 Task: Change IN PROGRESS as Status of Issue Issue0000000398 in Backlog  in Scrum Project Project0000000080 in Jira. Change IN PROGRESS as Status of Issue Issue0000000400 in Backlog  in Scrum Project Project0000000080 in Jira. Assign Person0000000157 as Assignee of Issue Issue0000000391 in Backlog  in Scrum Project Project0000000079 in Jira. Assign Person0000000157 as Assignee of Issue Issue0000000392 in Backlog  in Scrum Project Project0000000079 in Jira. Assign Person0000000157 as Assignee of Issue Issue0000000393 in Backlog  in Scrum Project Project0000000079 in Jira
Action: Mouse moved to (122, 309)
Screenshot: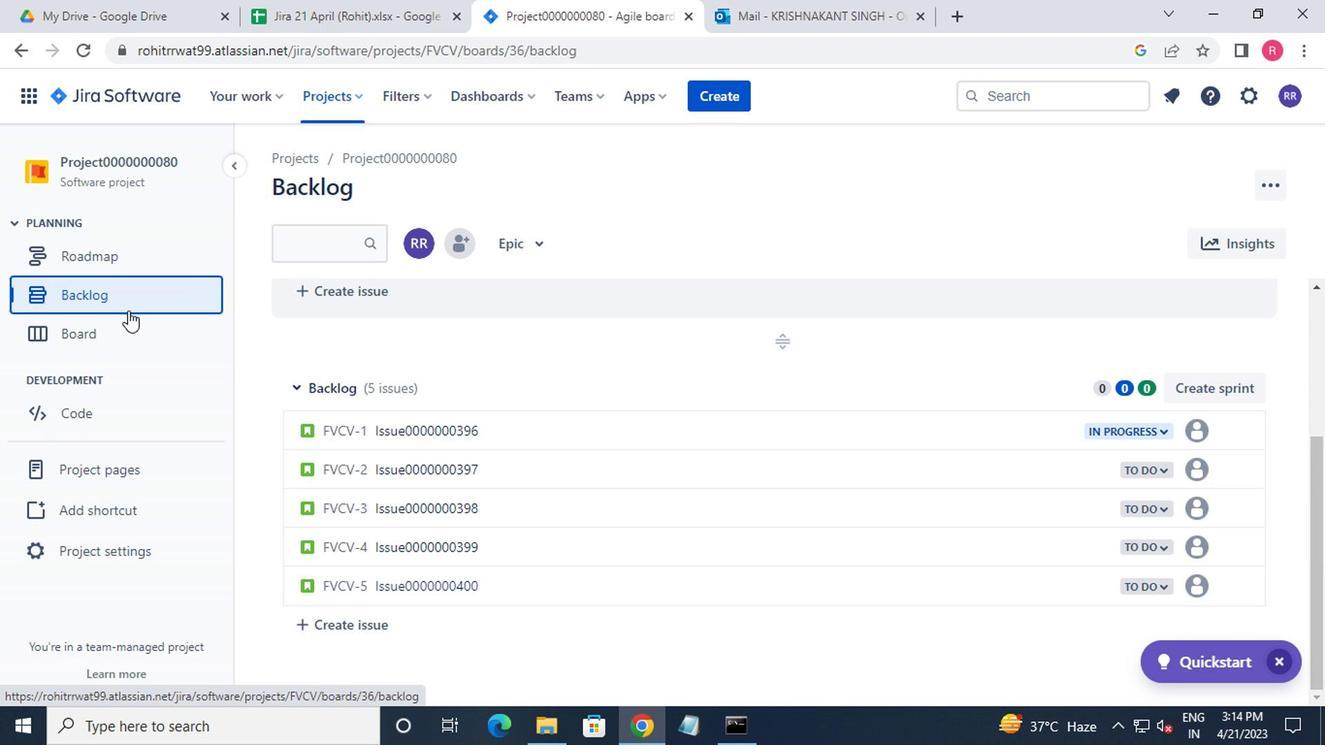 
Action: Mouse pressed left at (122, 309)
Screenshot: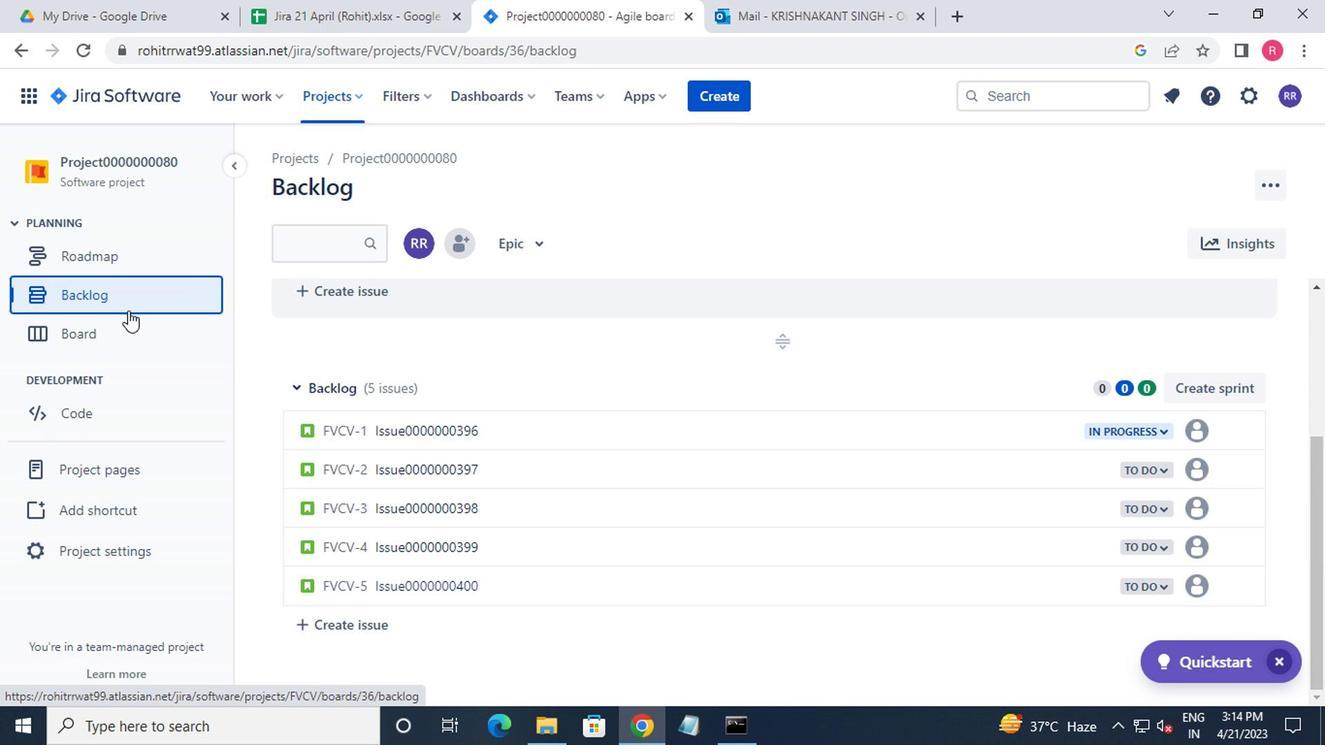 
Action: Mouse moved to (1139, 508)
Screenshot: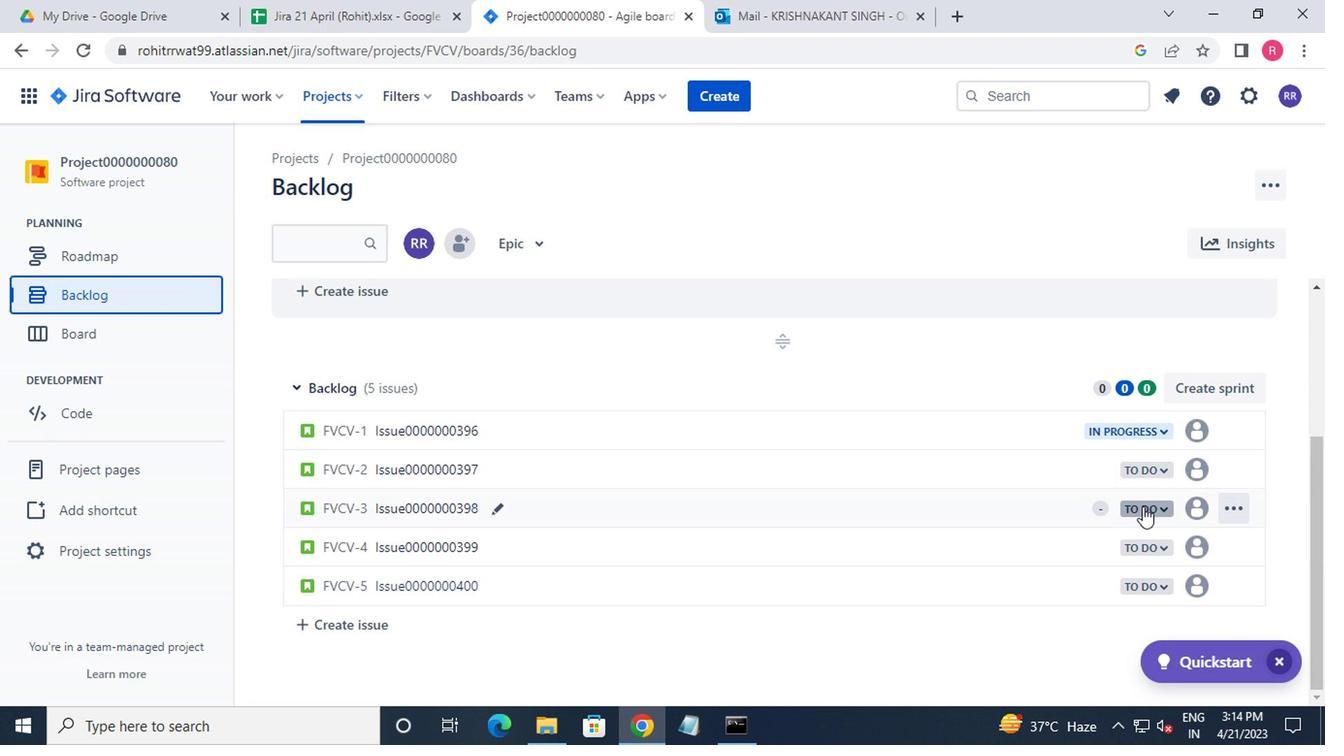 
Action: Mouse pressed left at (1139, 508)
Screenshot: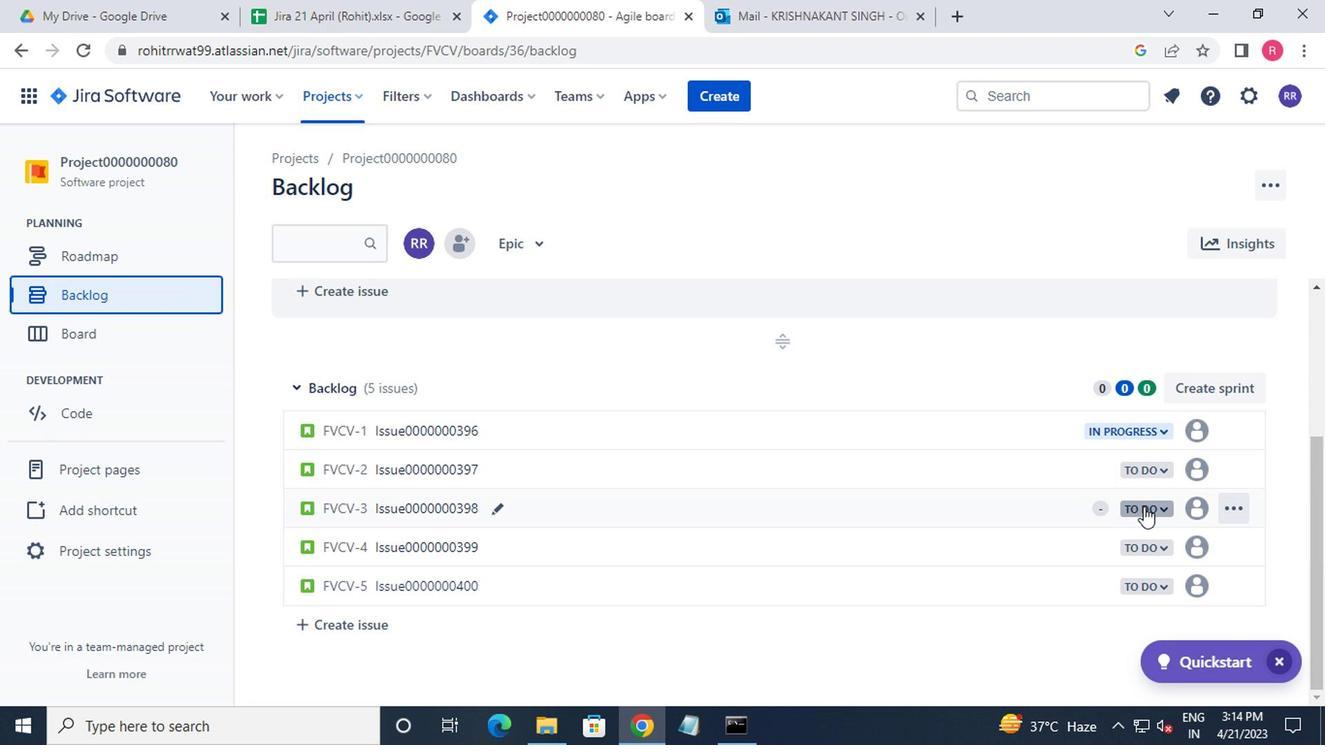 
Action: Mouse moved to (1072, 551)
Screenshot: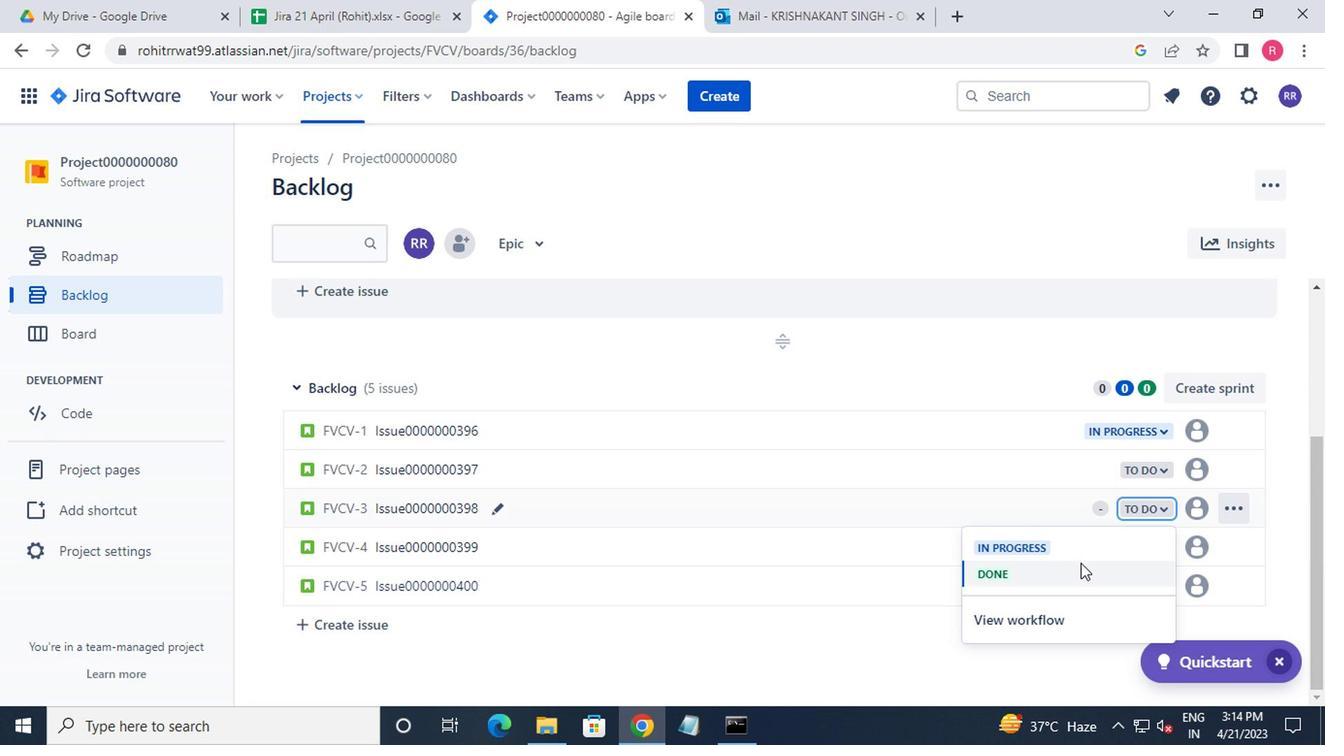 
Action: Mouse pressed left at (1072, 551)
Screenshot: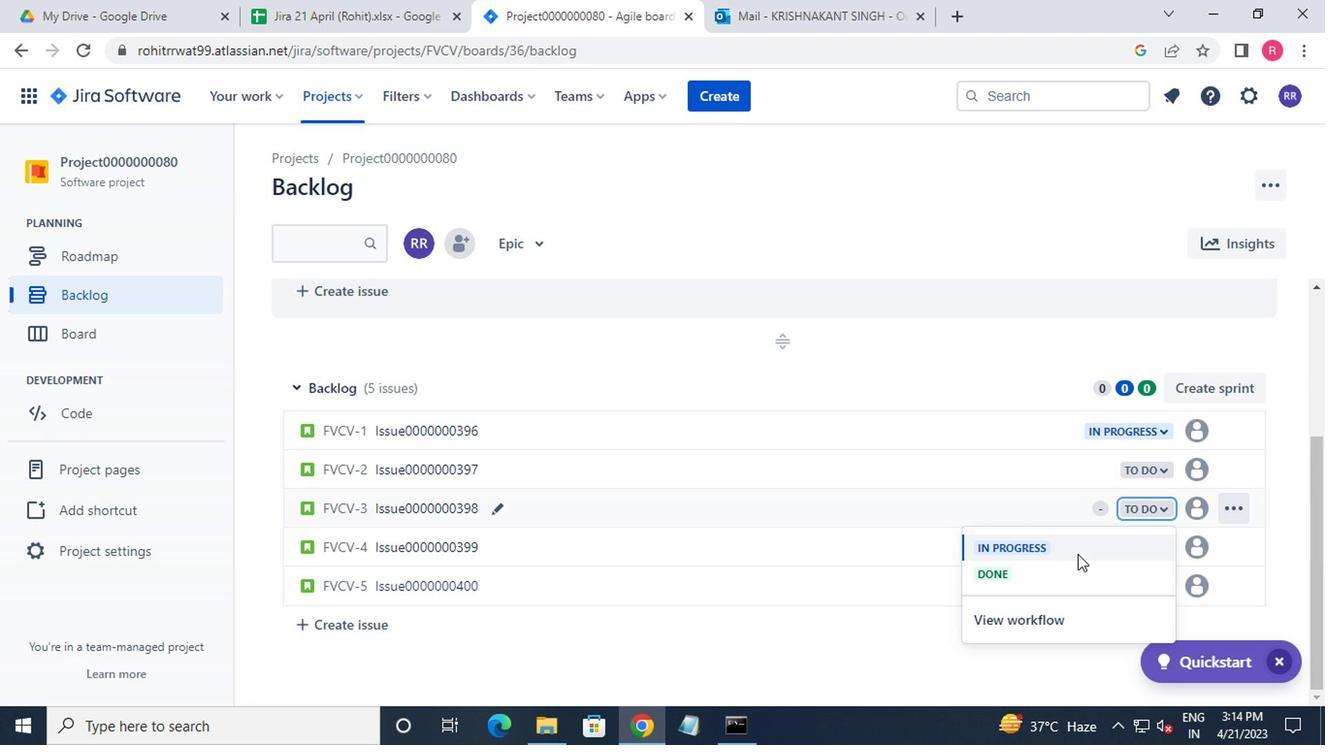 
Action: Mouse moved to (1144, 587)
Screenshot: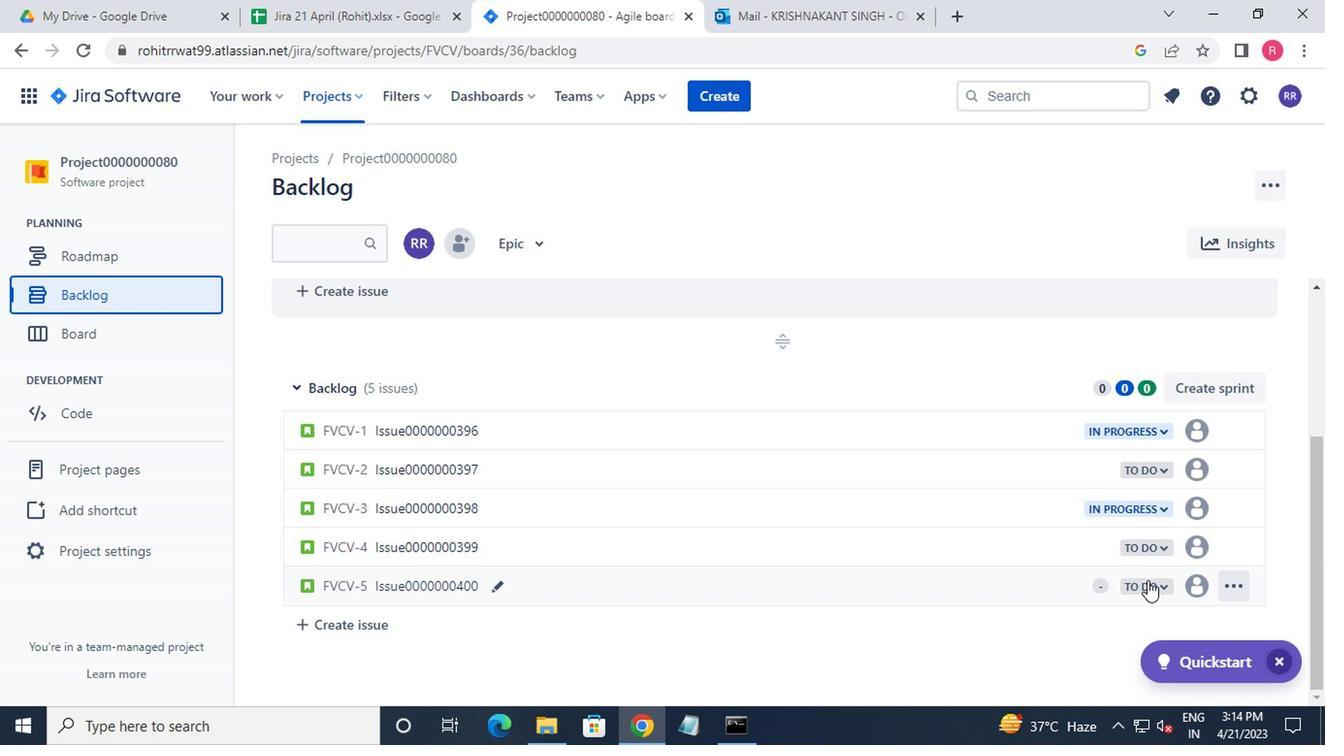 
Action: Mouse pressed left at (1144, 587)
Screenshot: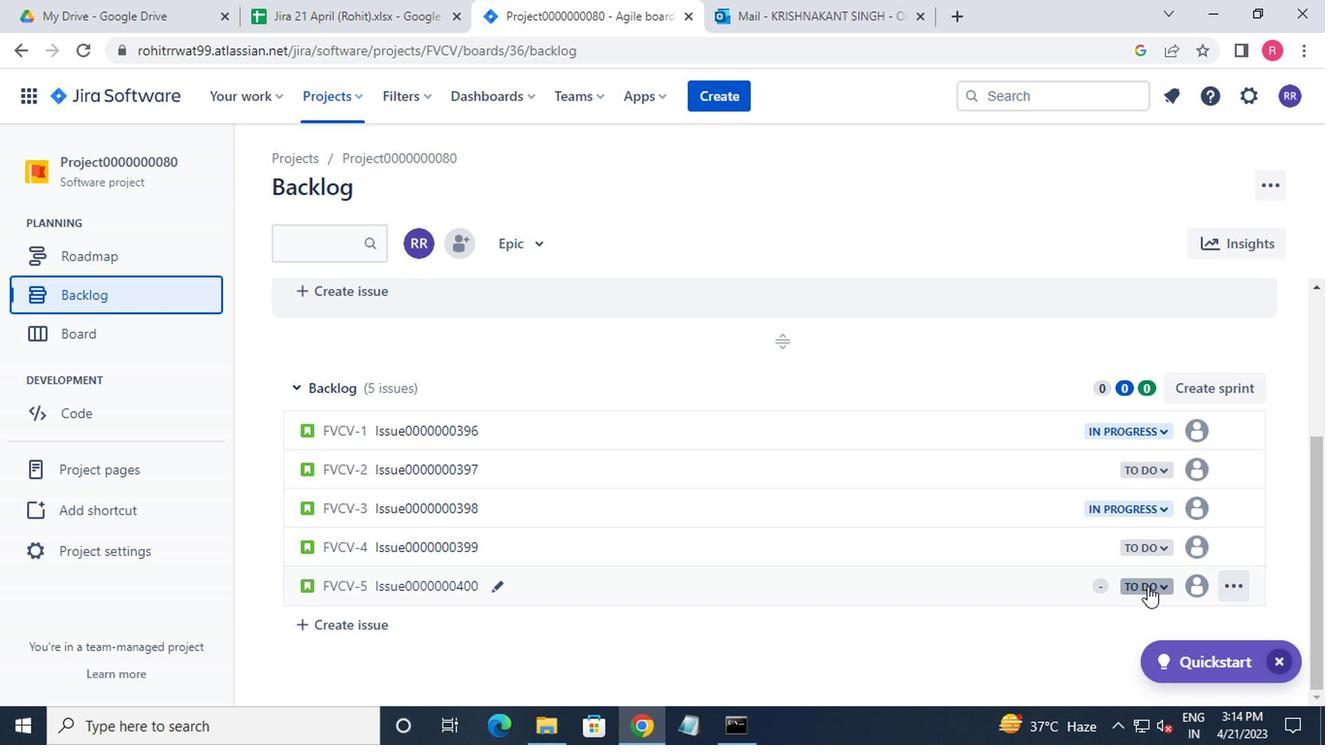 
Action: Mouse moved to (1031, 480)
Screenshot: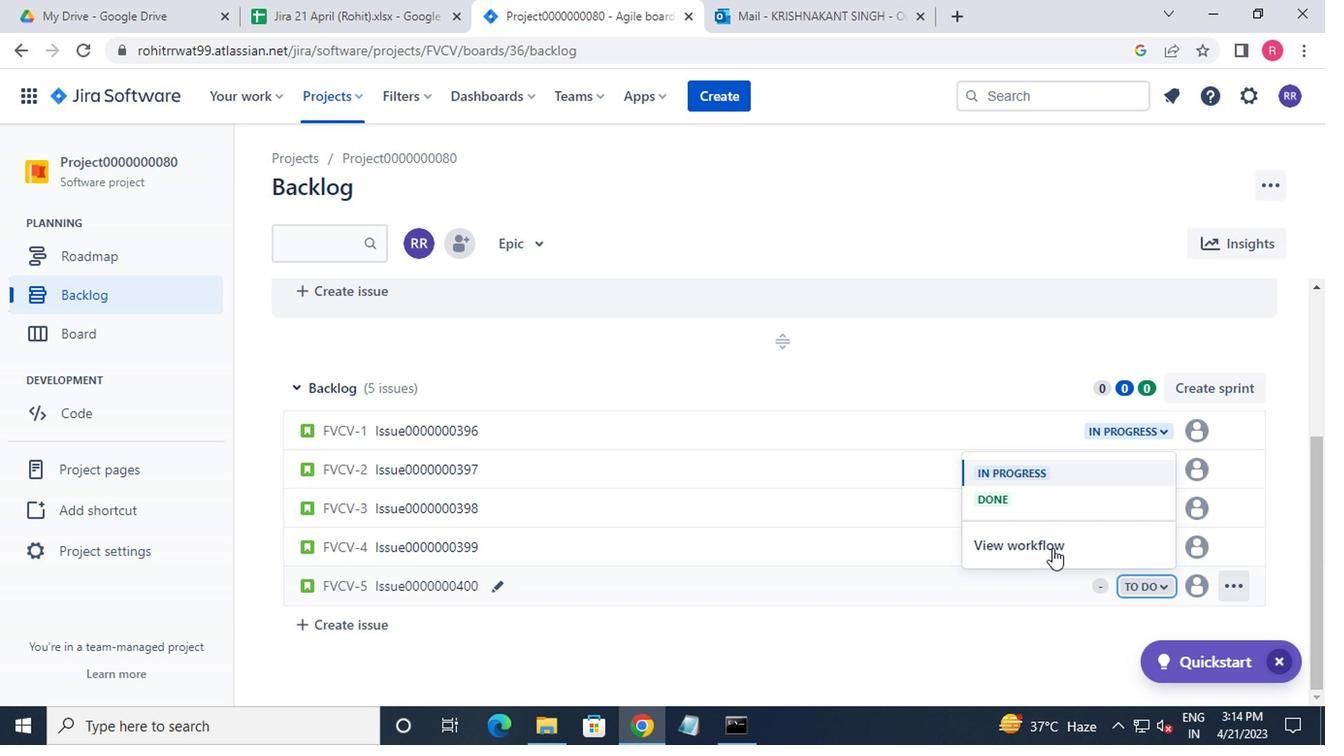 
Action: Mouse pressed left at (1031, 480)
Screenshot: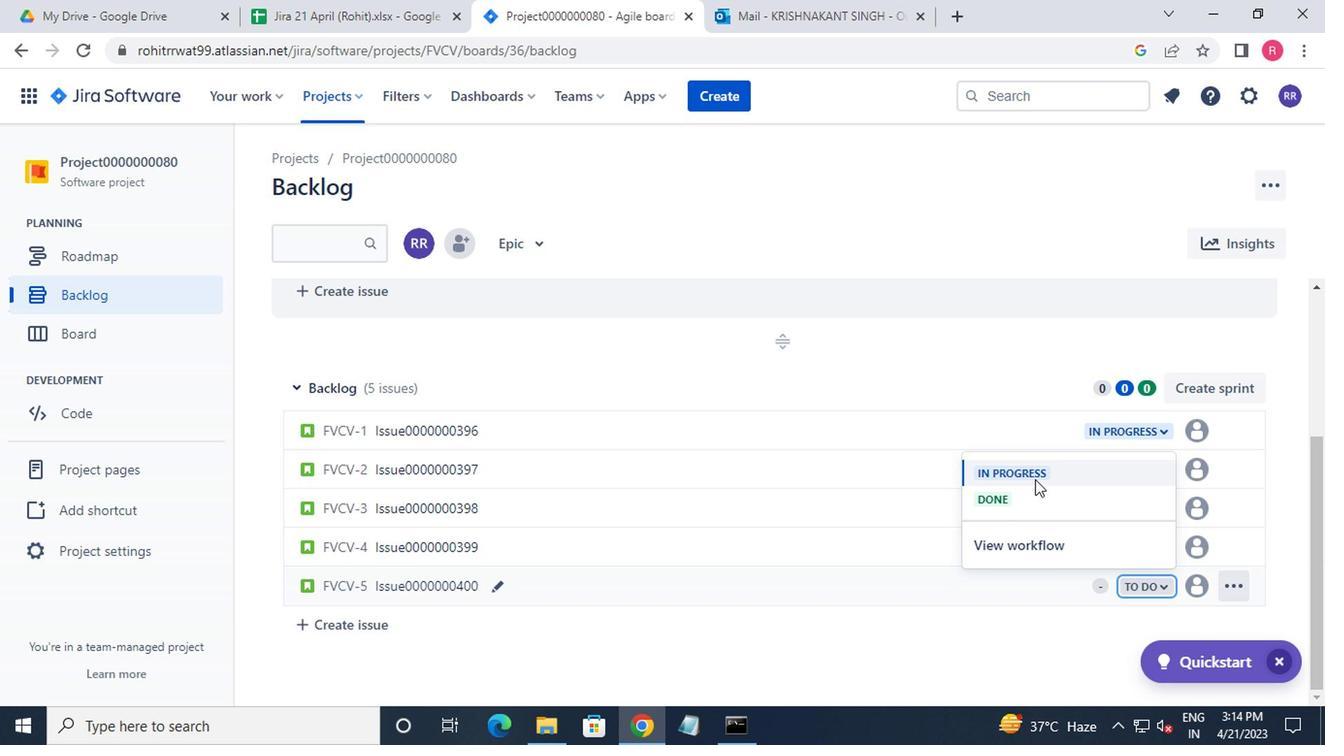 
Action: Mouse moved to (347, 90)
Screenshot: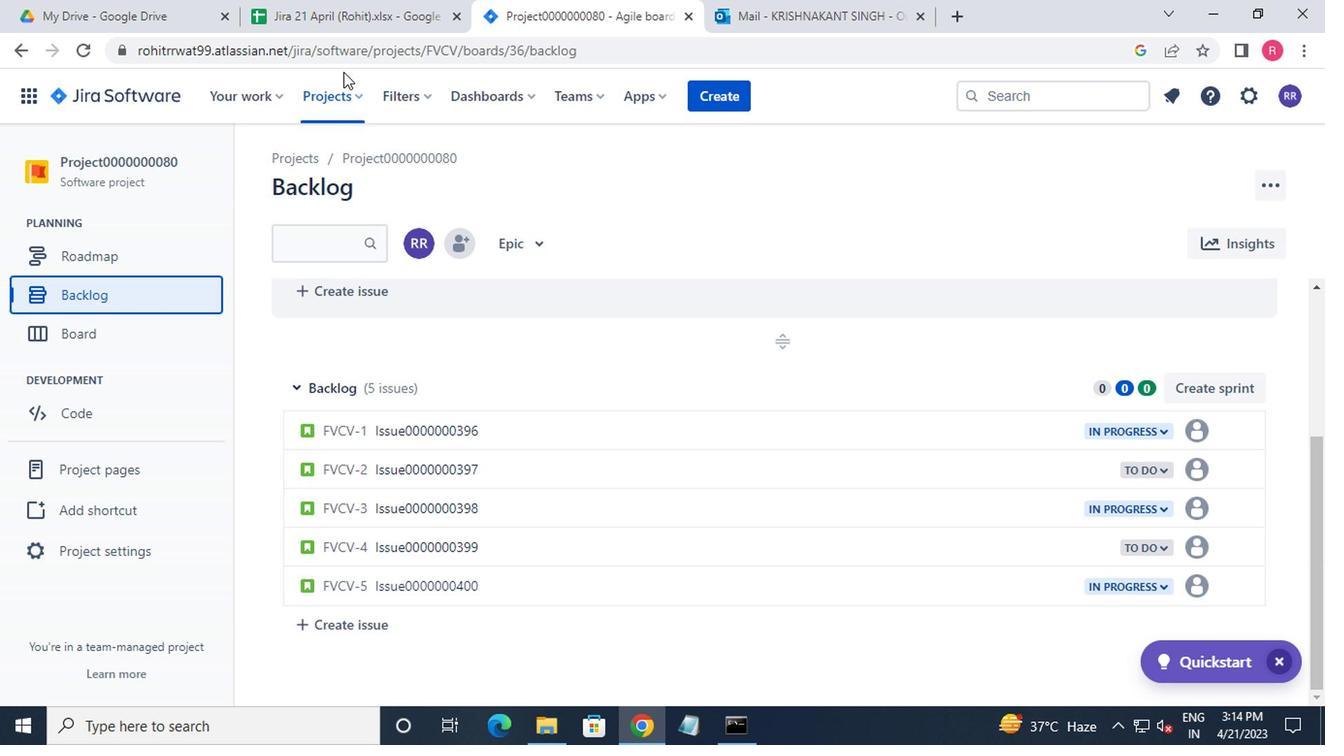 
Action: Mouse pressed left at (347, 90)
Screenshot: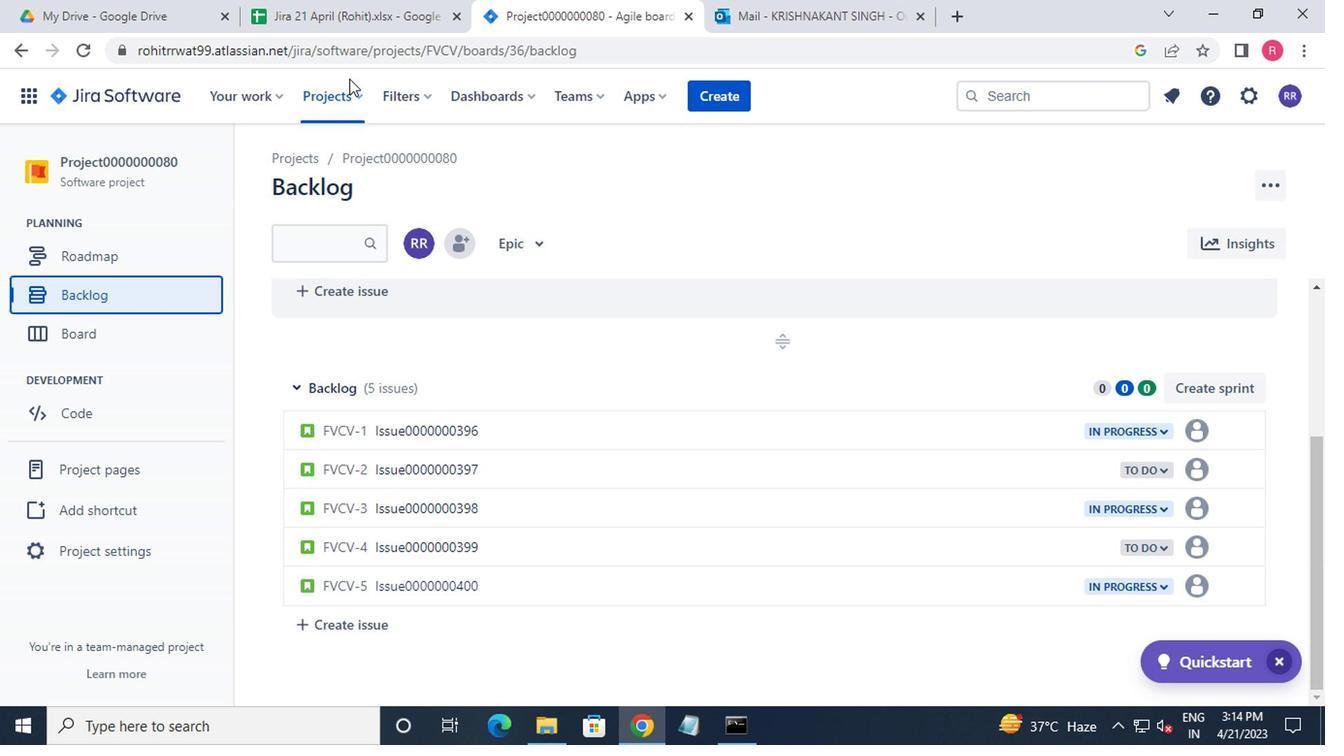
Action: Mouse moved to (445, 227)
Screenshot: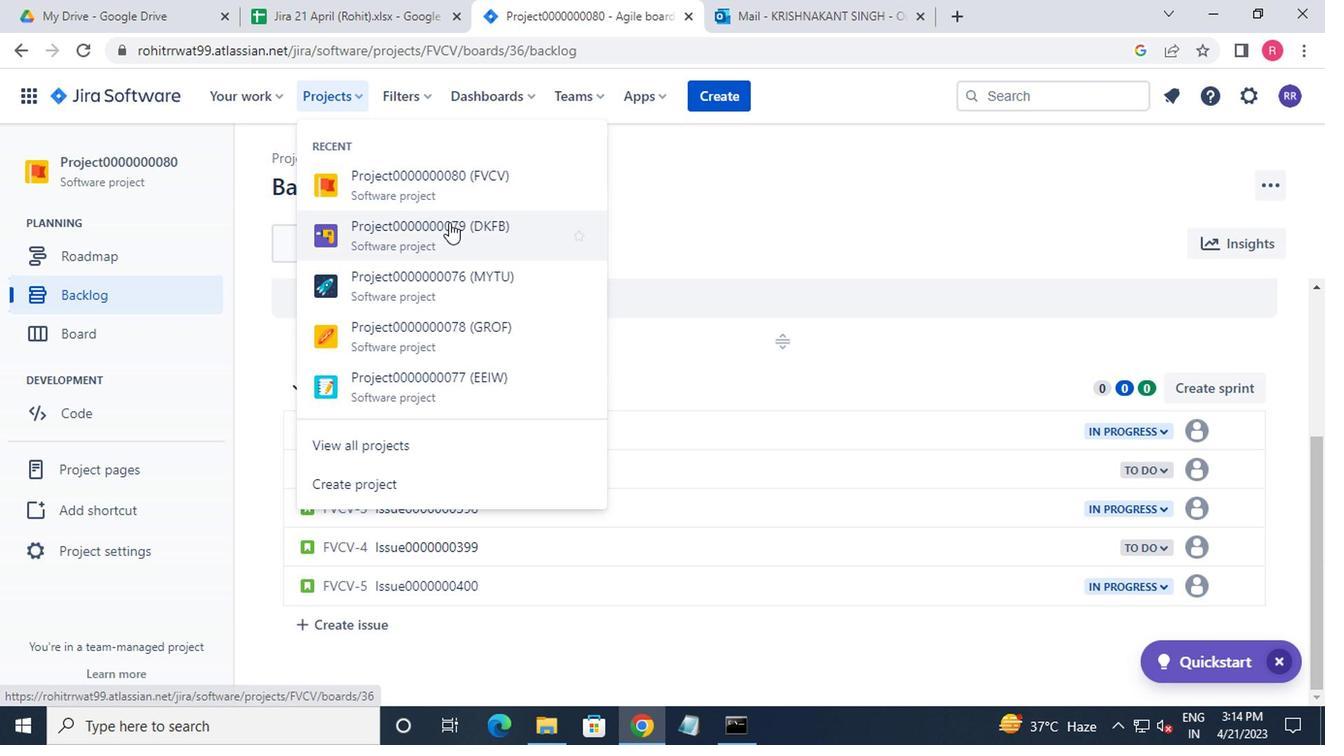 
Action: Mouse pressed left at (445, 227)
Screenshot: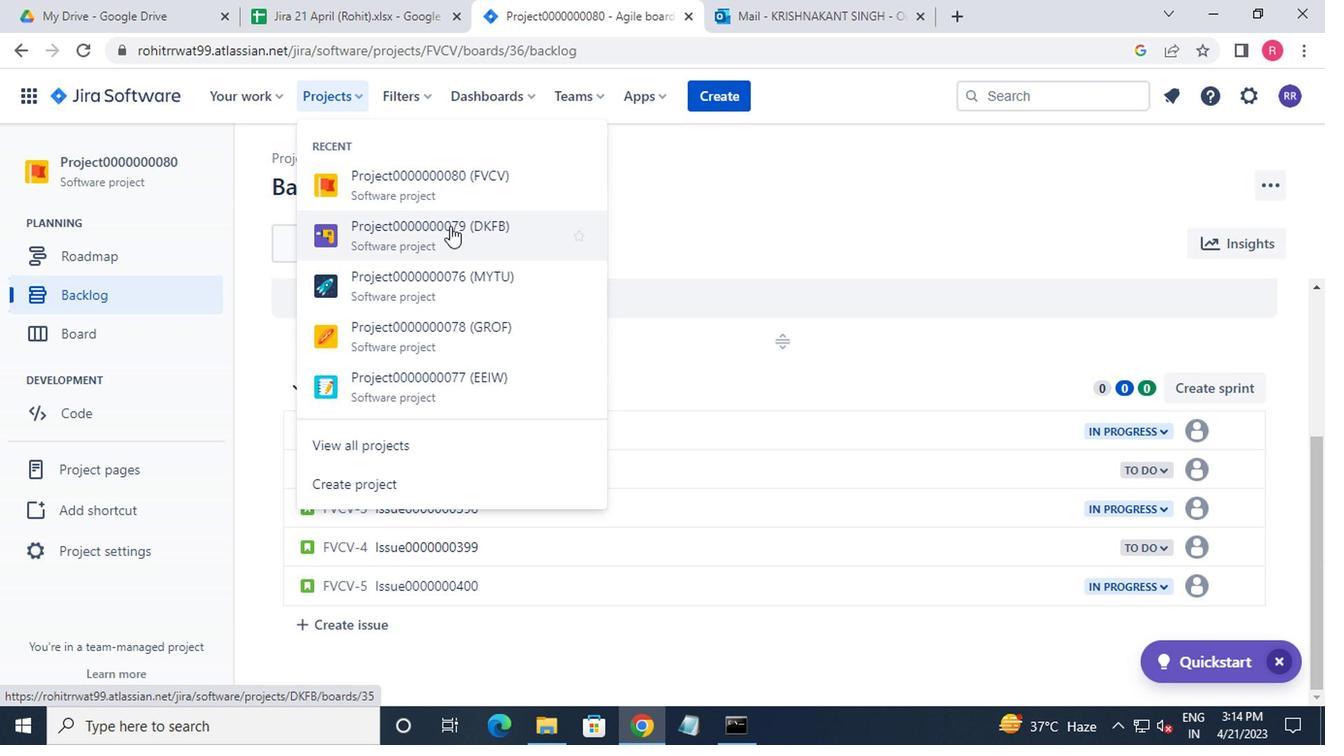 
Action: Mouse moved to (163, 296)
Screenshot: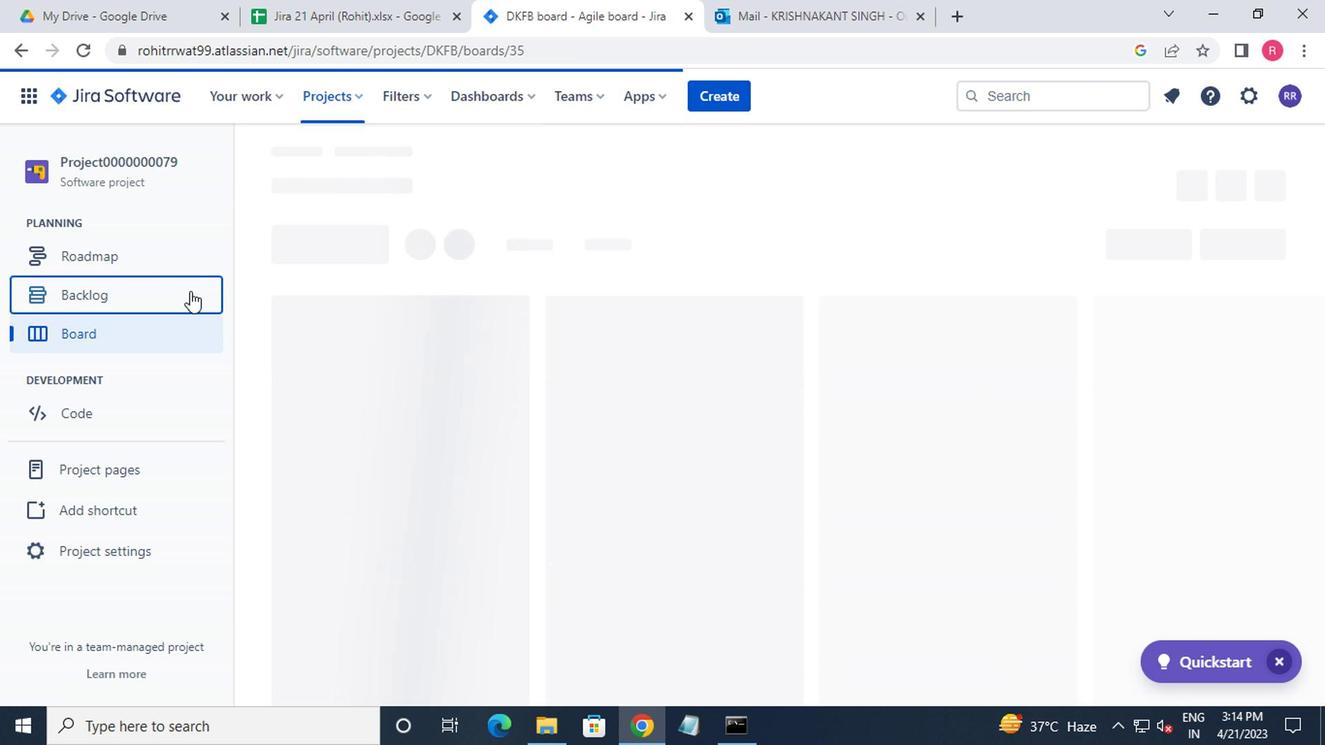
Action: Mouse pressed left at (163, 296)
Screenshot: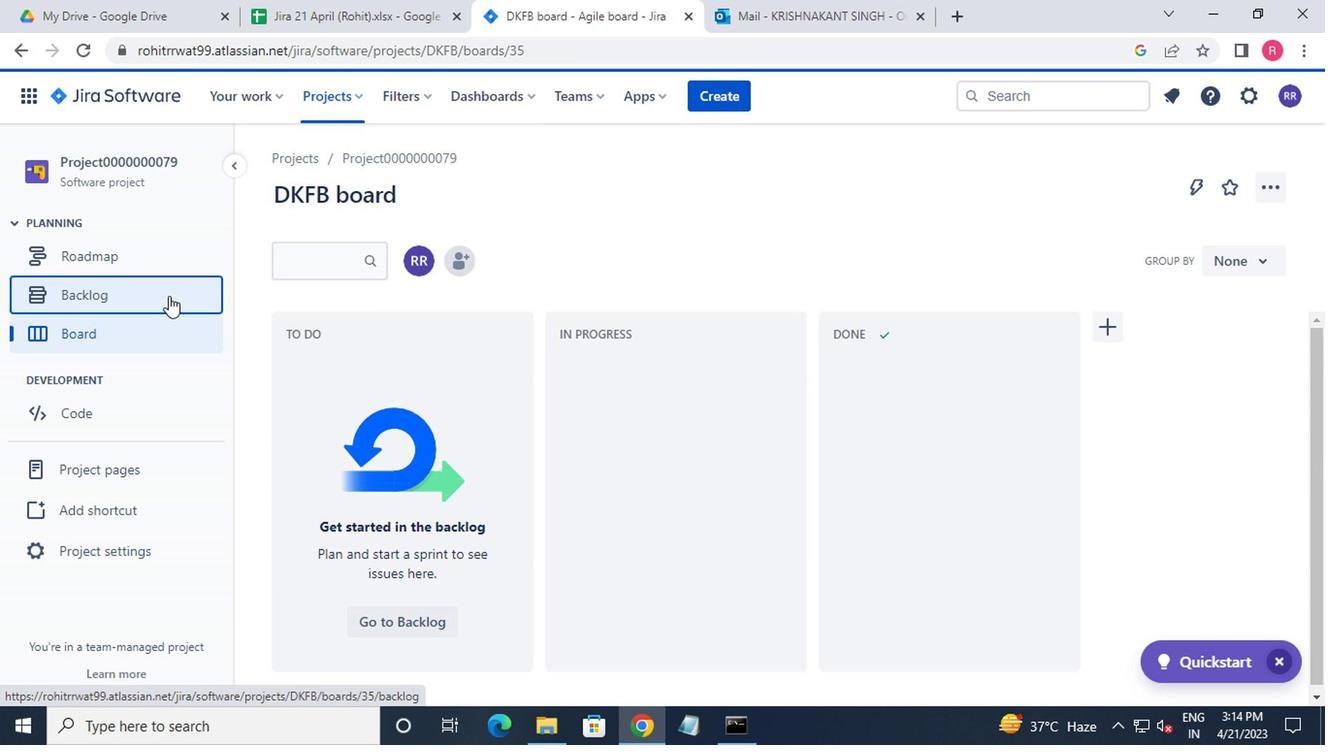 
Action: Mouse moved to (371, 407)
Screenshot: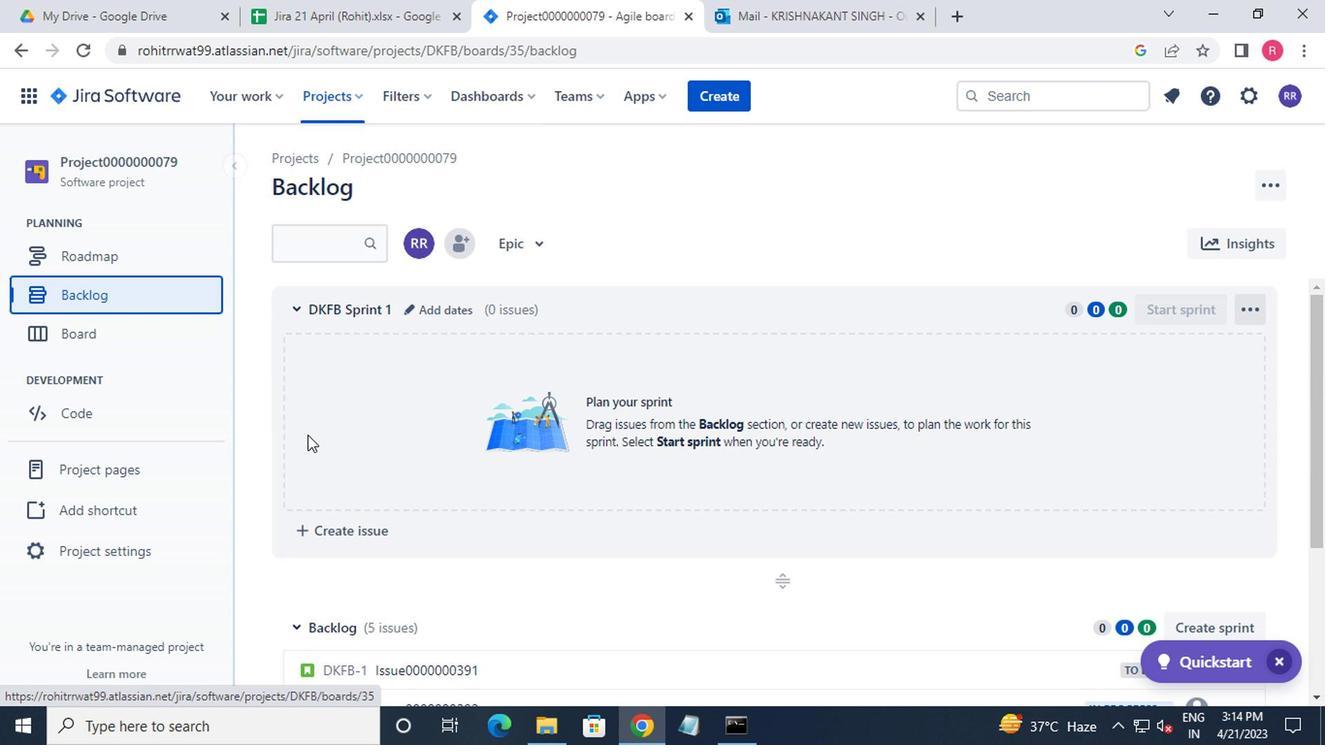 
Action: Mouse scrolled (371, 406) with delta (0, 0)
Screenshot: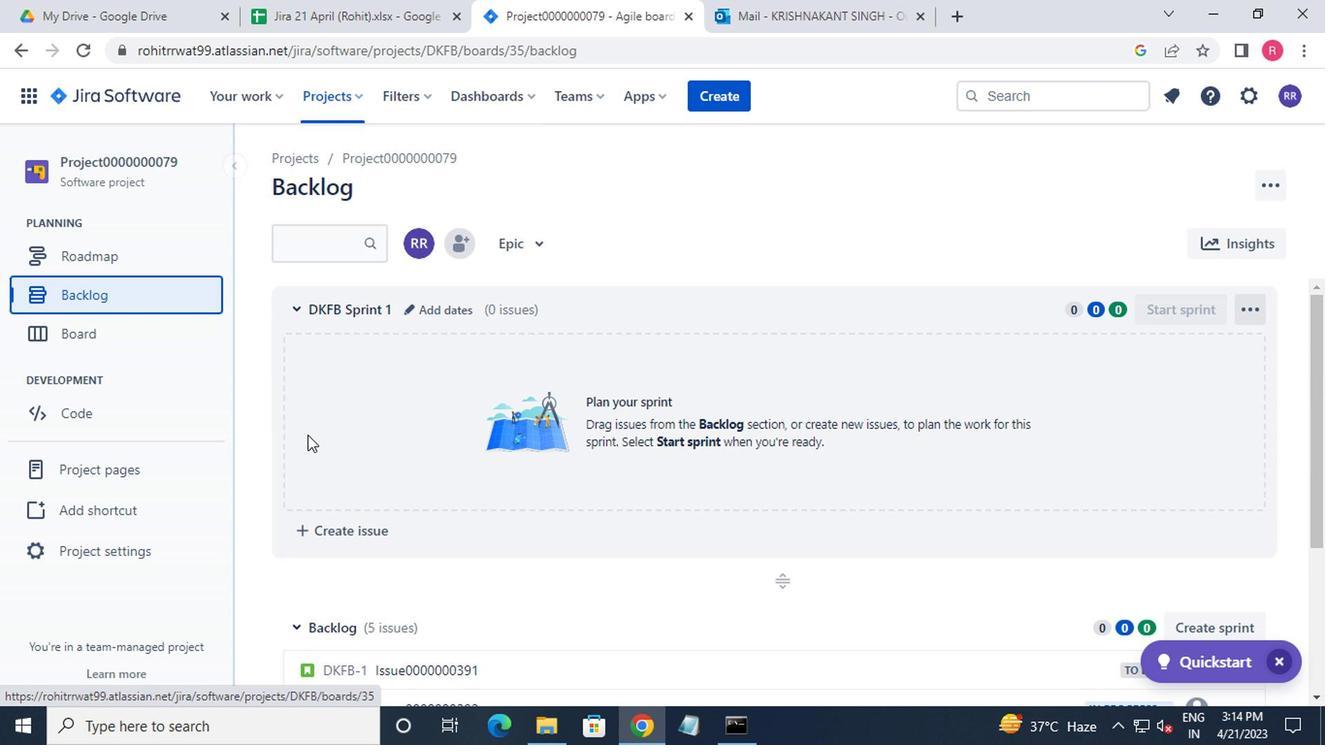 
Action: Mouse moved to (381, 376)
Screenshot: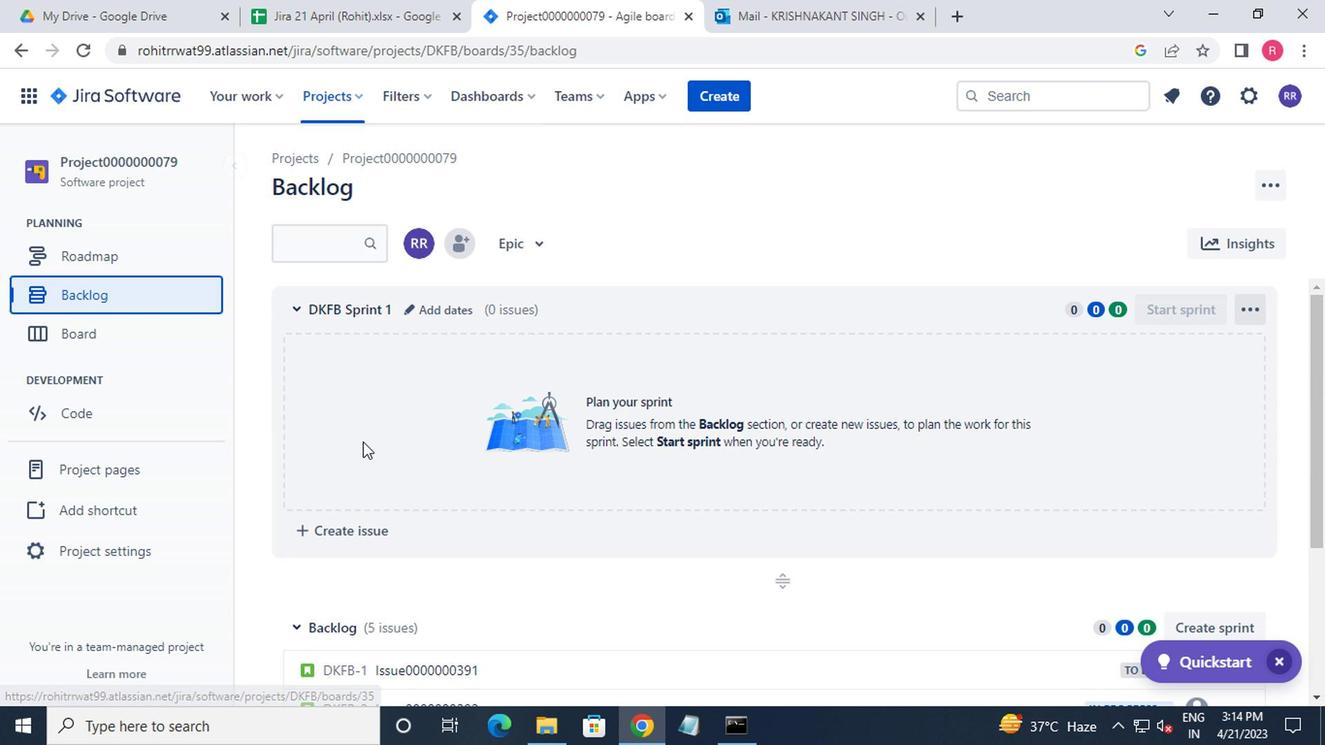 
Action: Mouse scrolled (381, 375) with delta (0, 0)
Screenshot: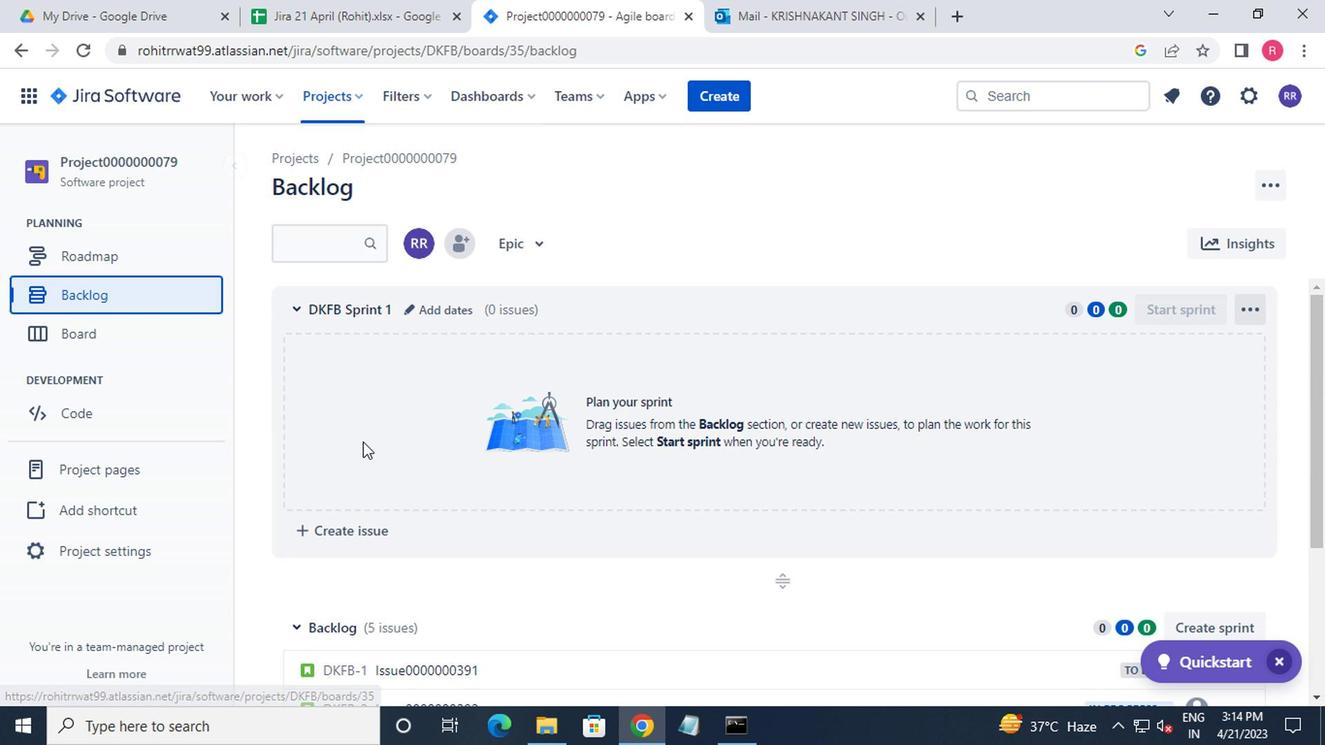 
Action: Mouse moved to (388, 333)
Screenshot: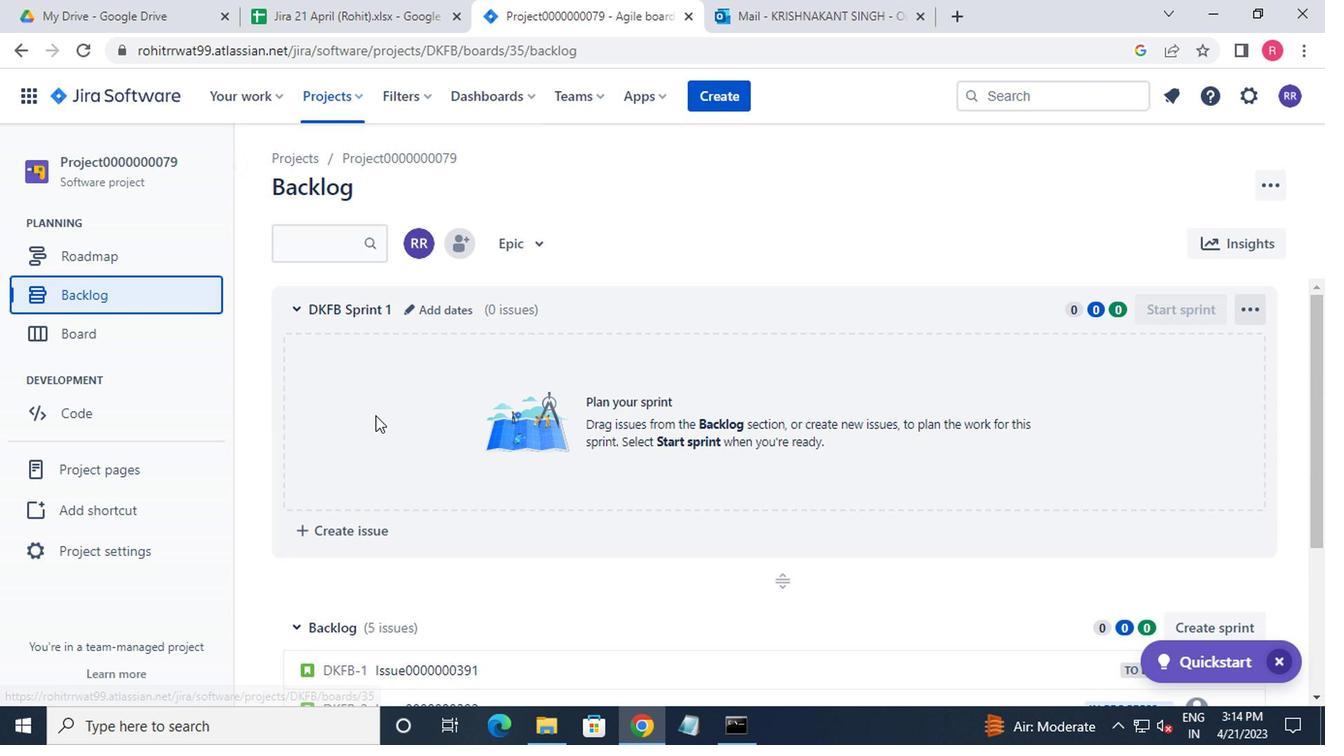 
Action: Mouse scrolled (388, 332) with delta (0, -1)
Screenshot: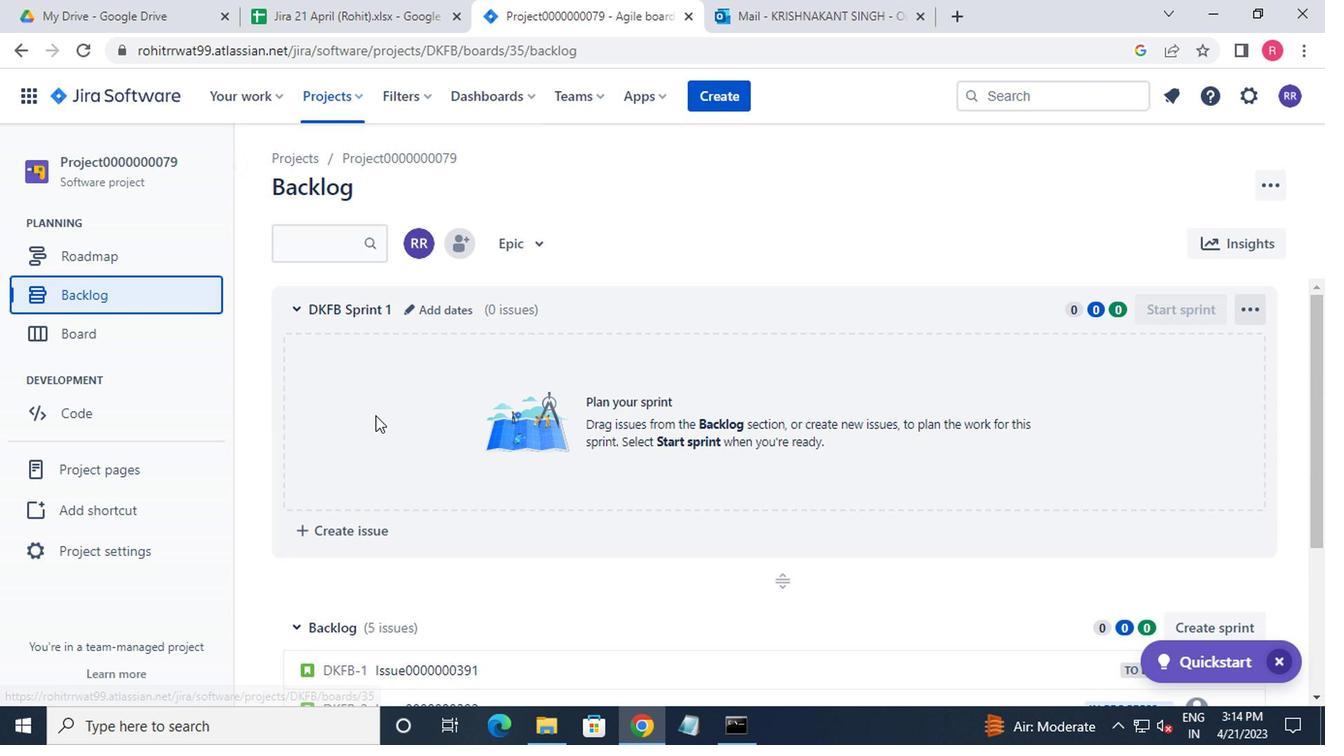 
Action: Mouse moved to (1192, 423)
Screenshot: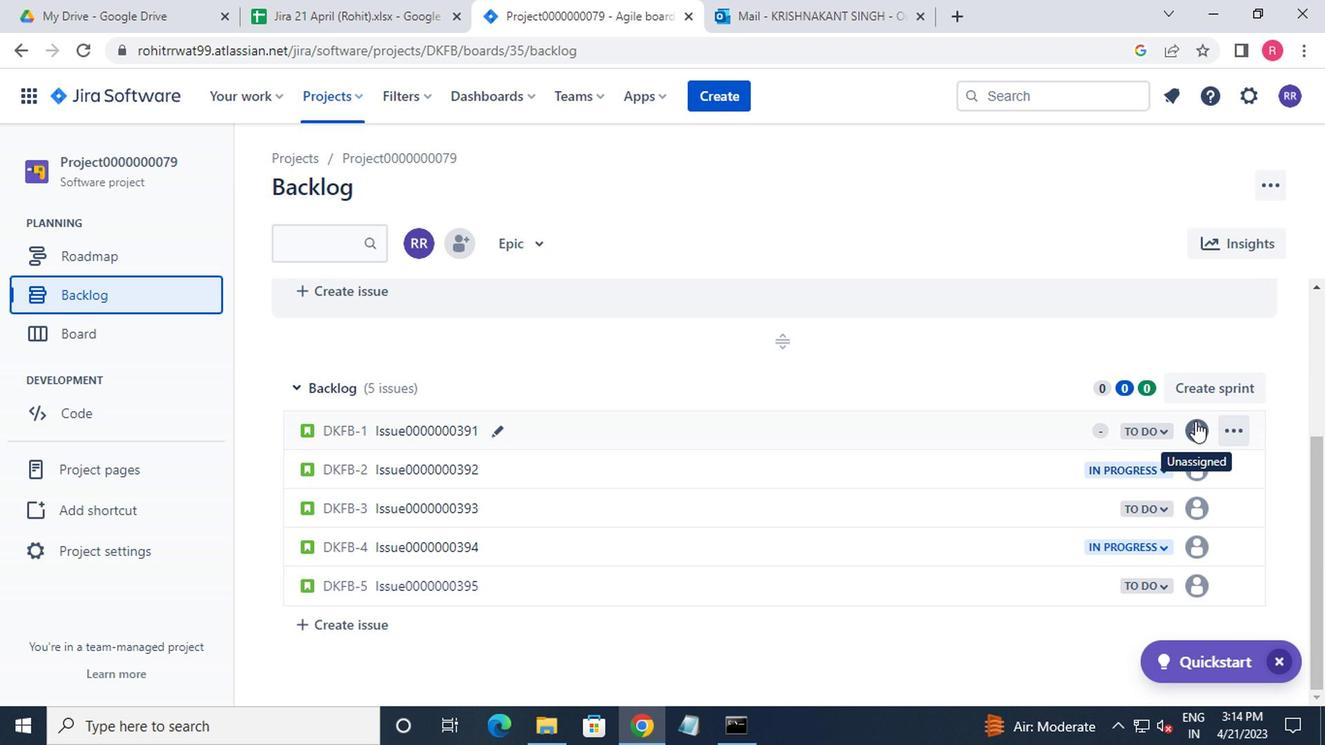 
Action: Mouse pressed left at (1192, 423)
Screenshot: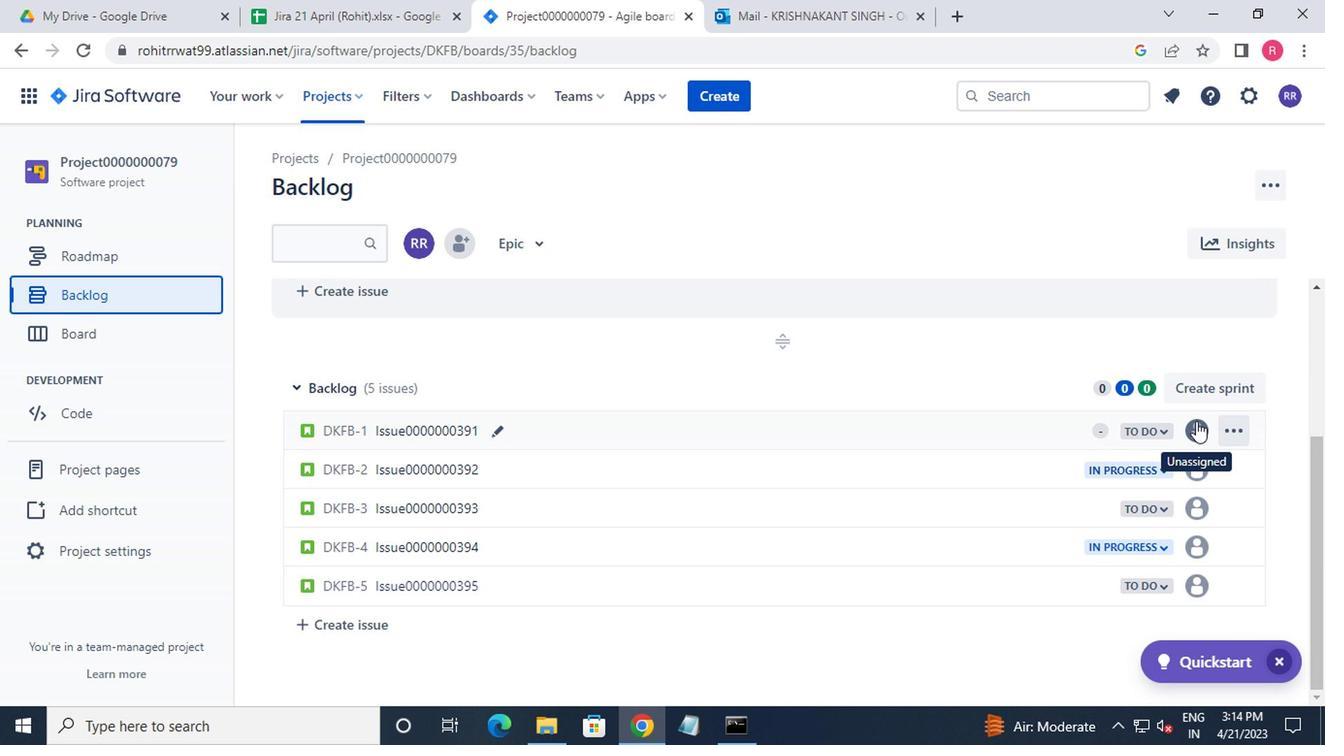 
Action: Mouse moved to (1016, 644)
Screenshot: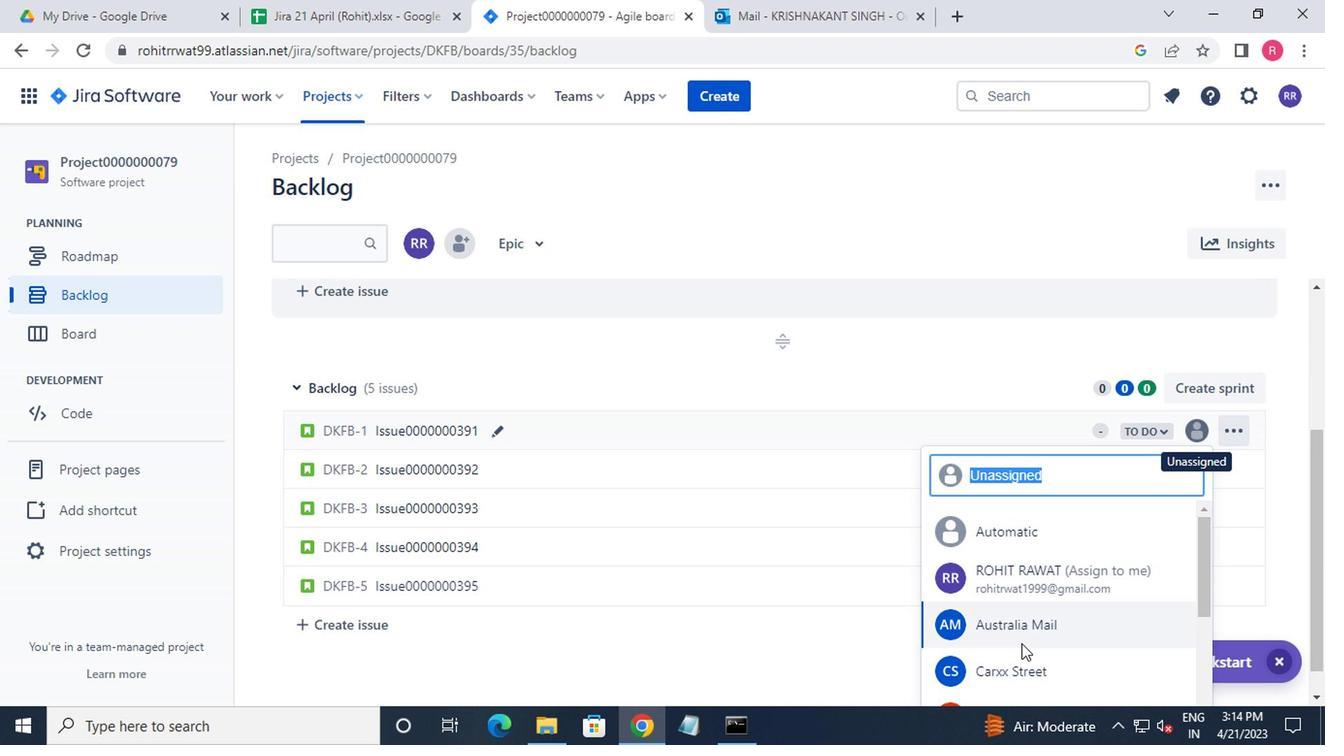 
Action: Mouse pressed left at (1016, 644)
Screenshot: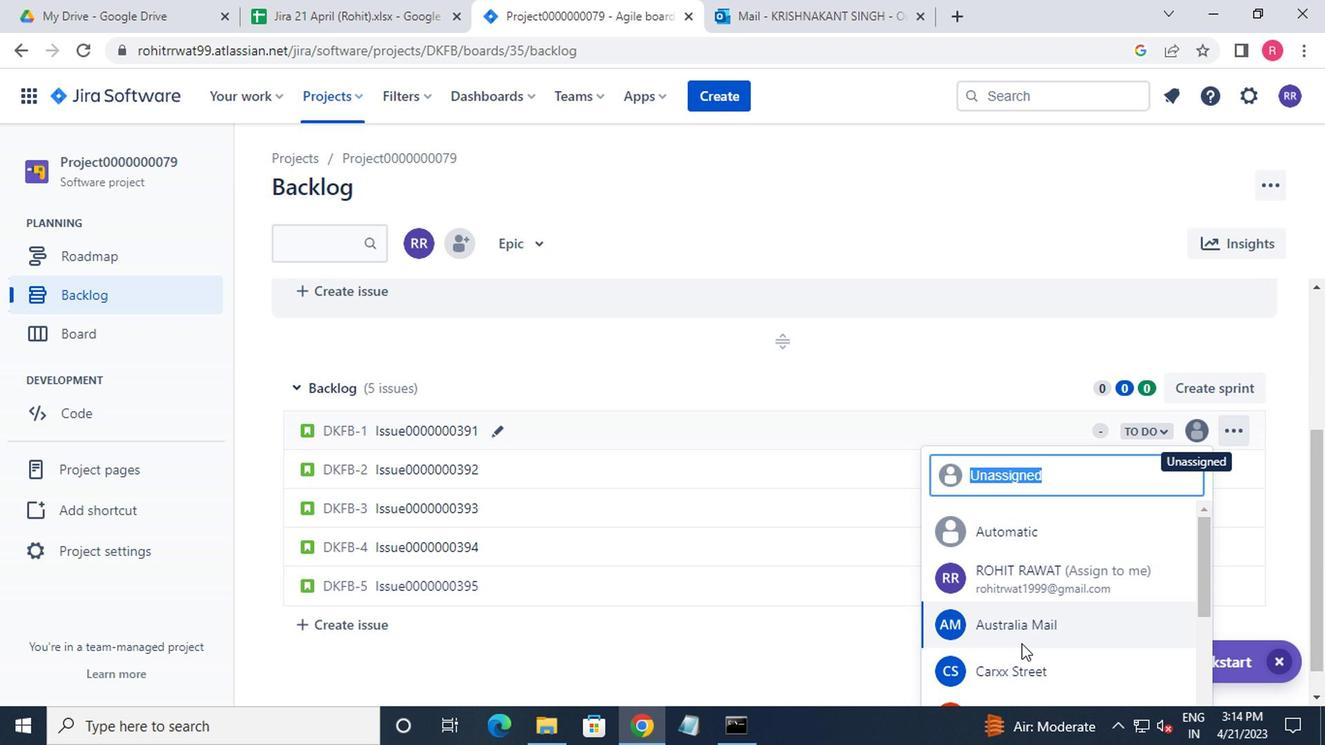 
Action: Mouse moved to (1191, 479)
Screenshot: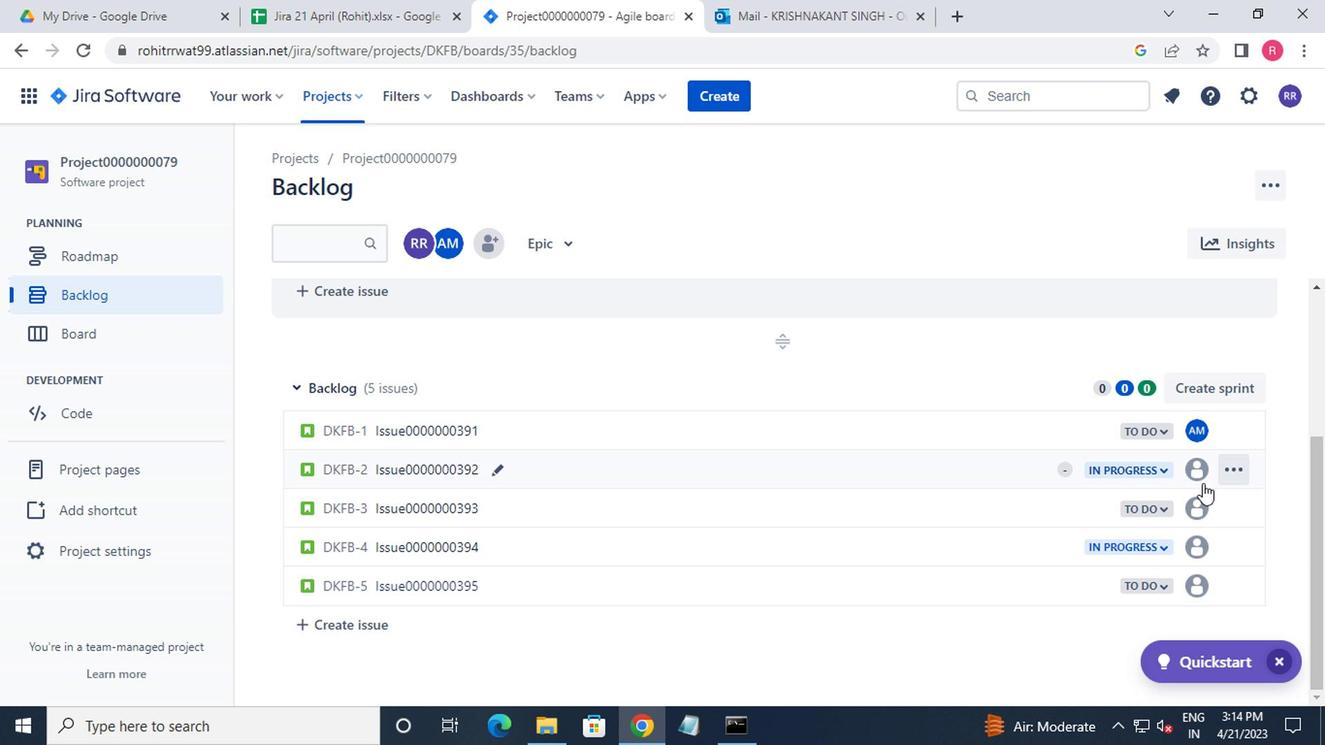
Action: Mouse pressed left at (1191, 479)
Screenshot: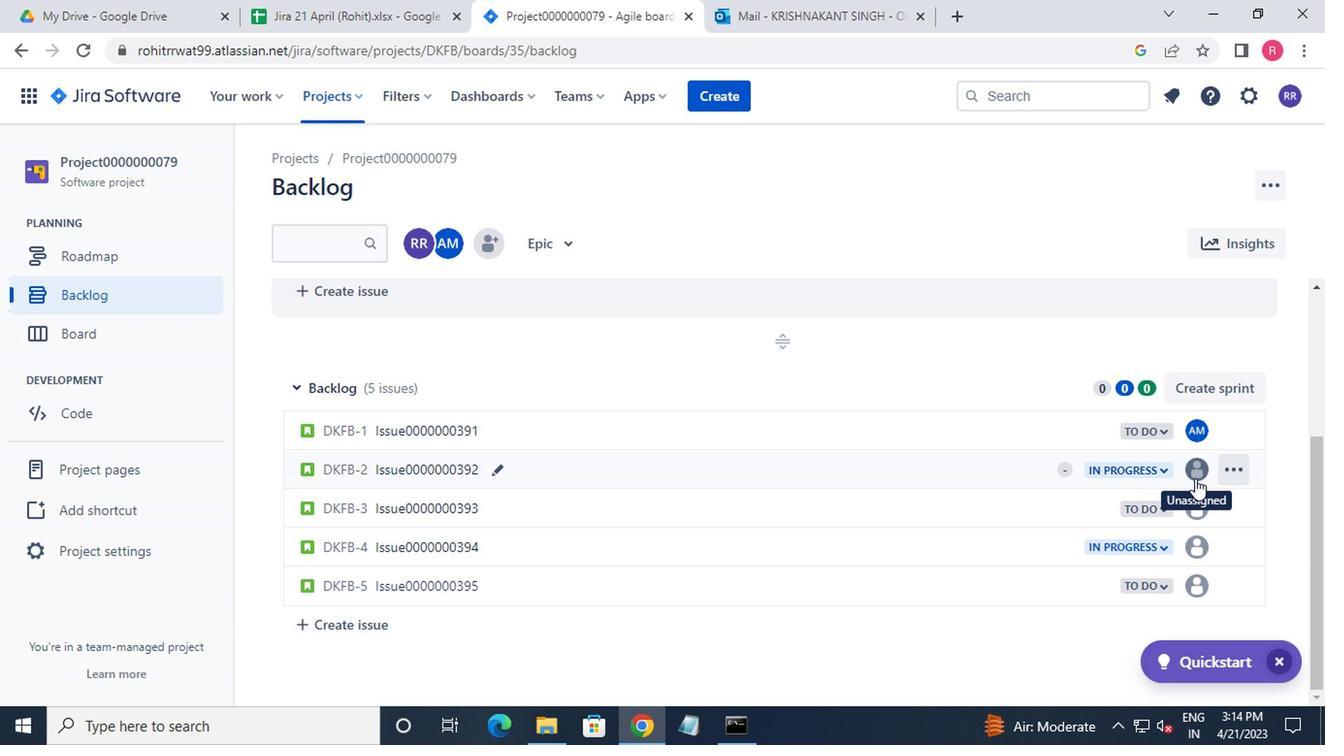 
Action: Mouse moved to (1028, 651)
Screenshot: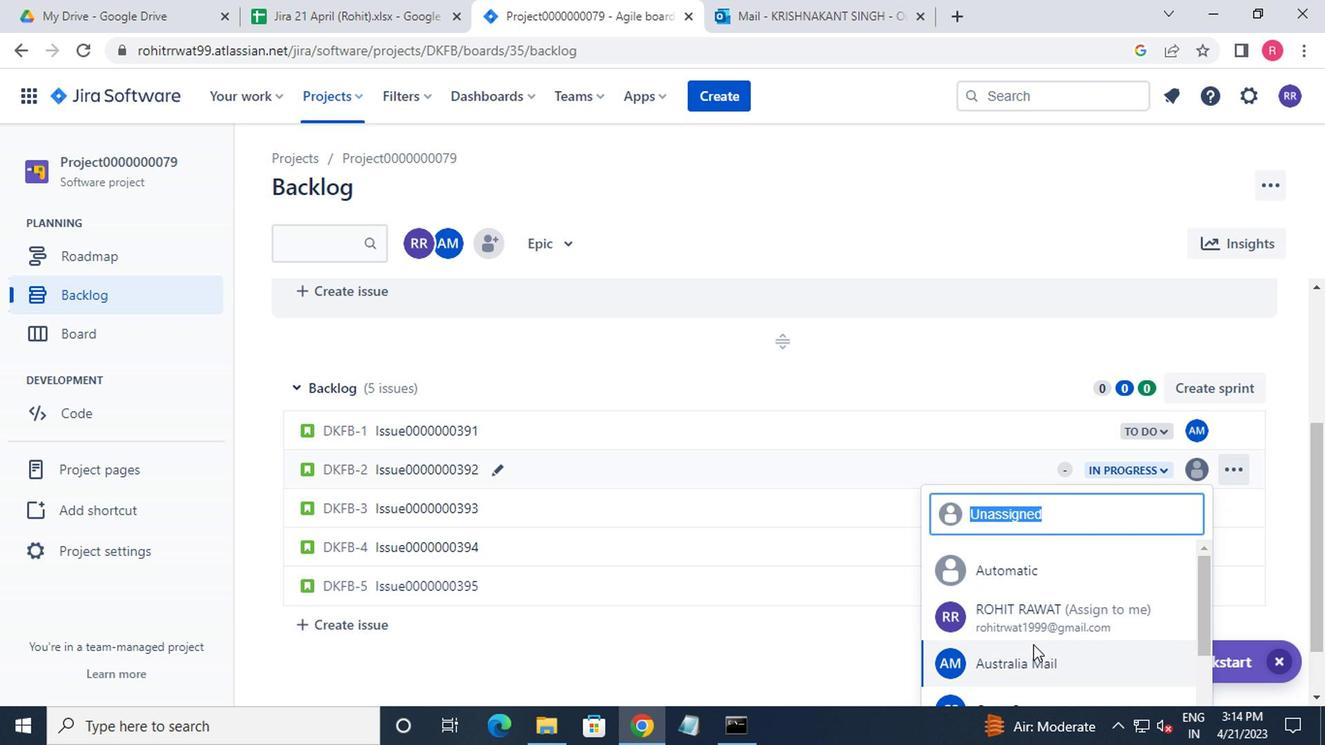 
Action: Mouse pressed left at (1028, 651)
Screenshot: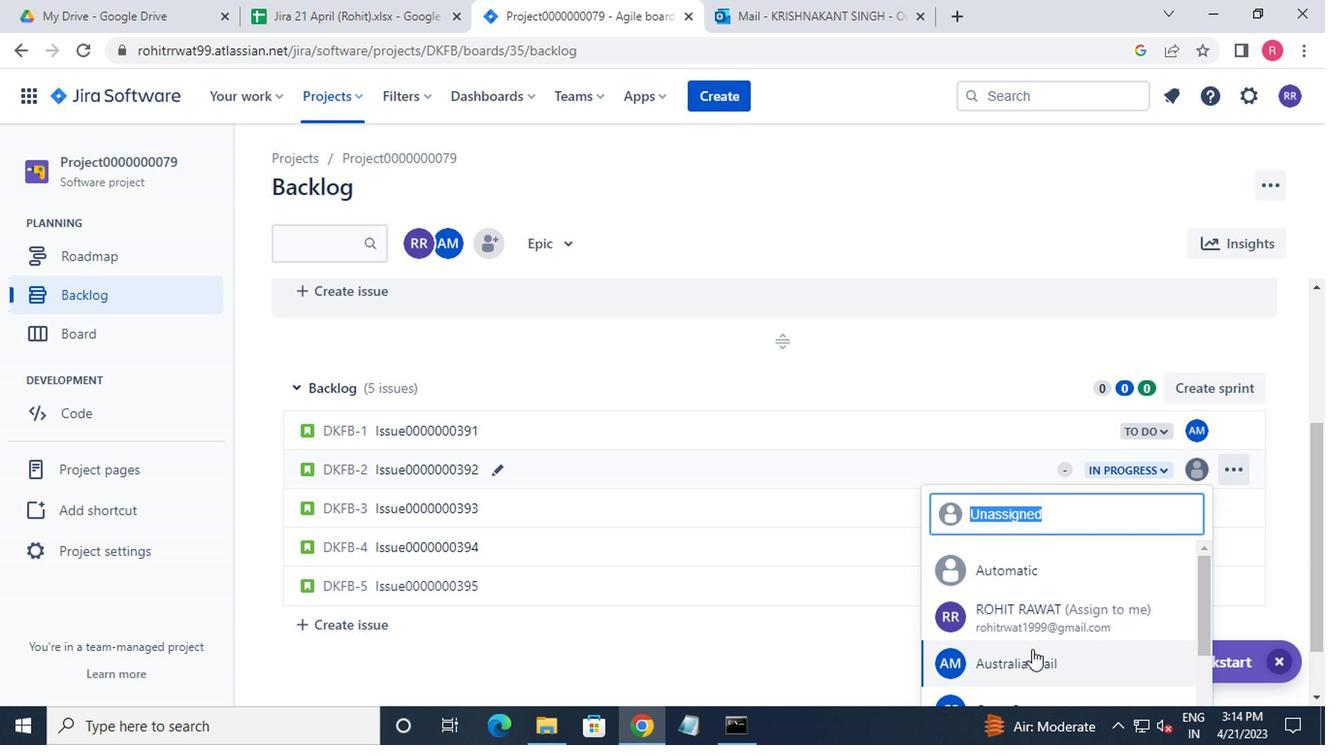 
Action: Mouse moved to (1186, 508)
Screenshot: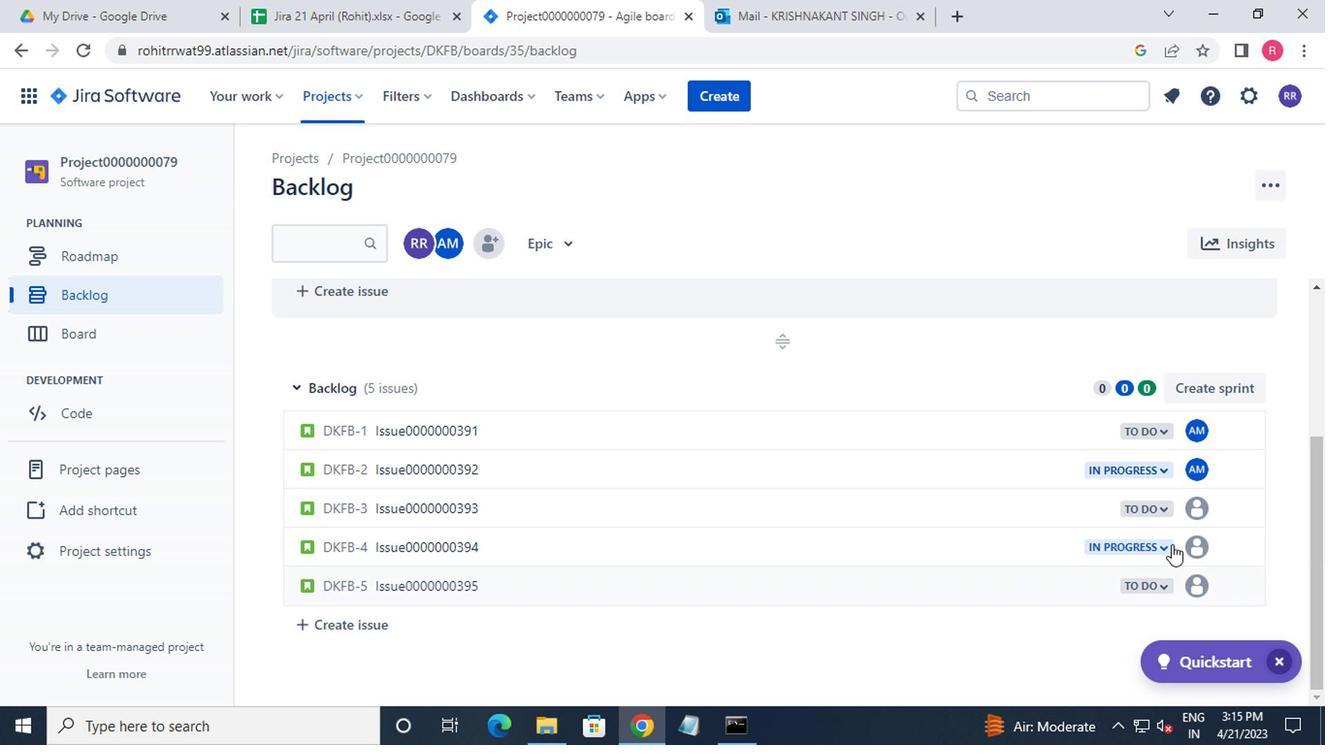 
Action: Mouse pressed left at (1186, 508)
Screenshot: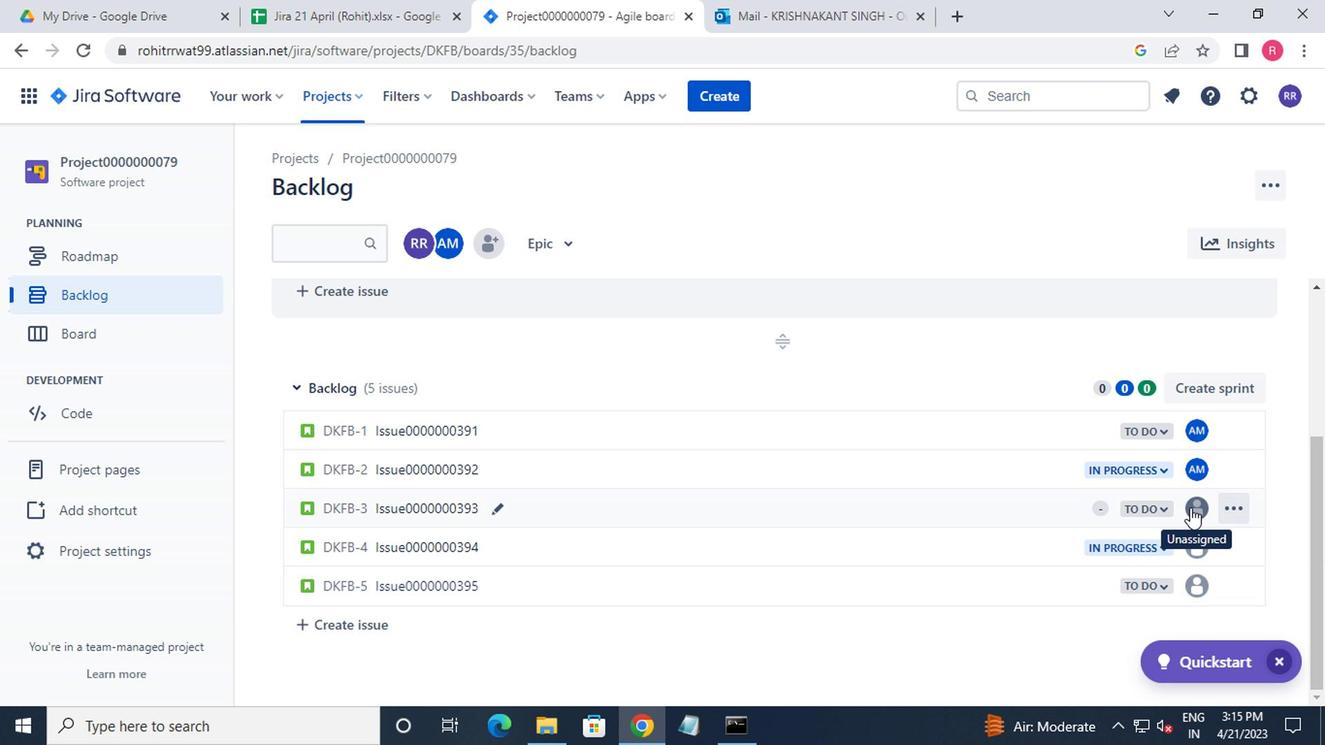
Action: Mouse moved to (992, 701)
Screenshot: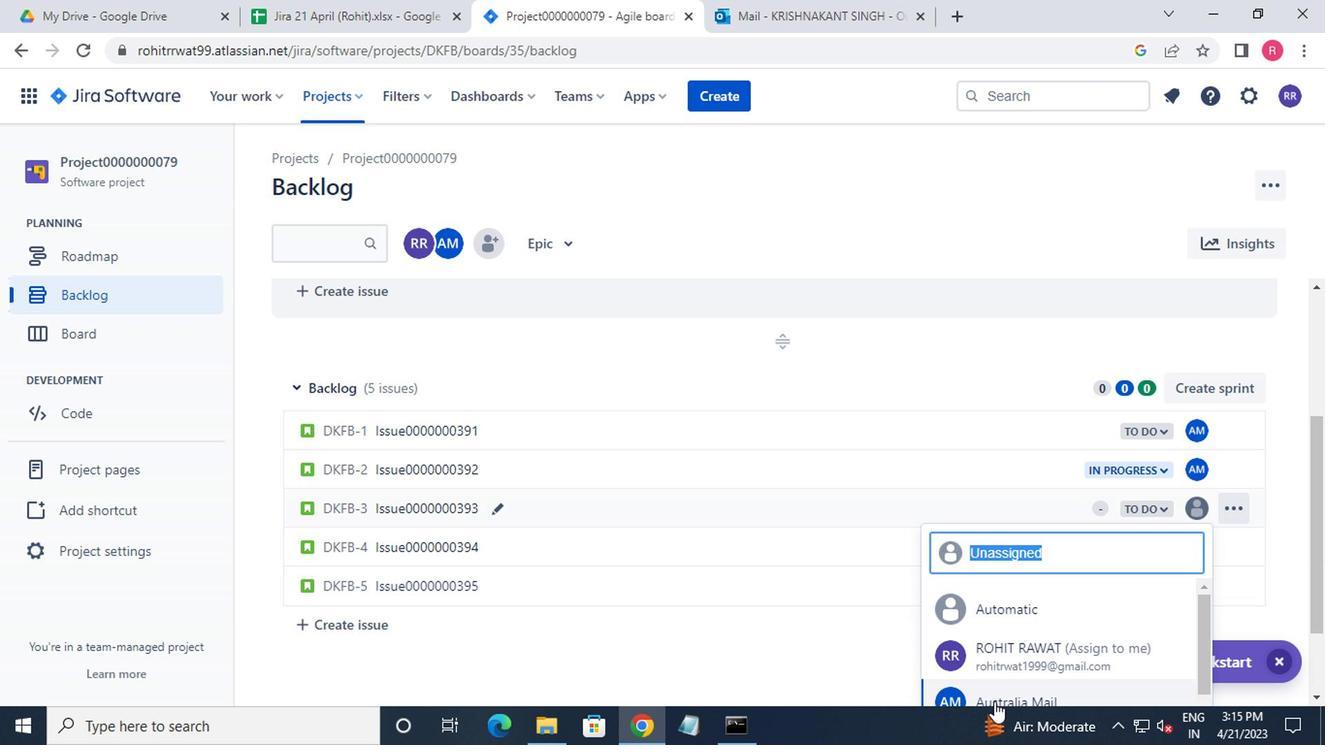 
Action: Mouse pressed left at (992, 701)
Screenshot: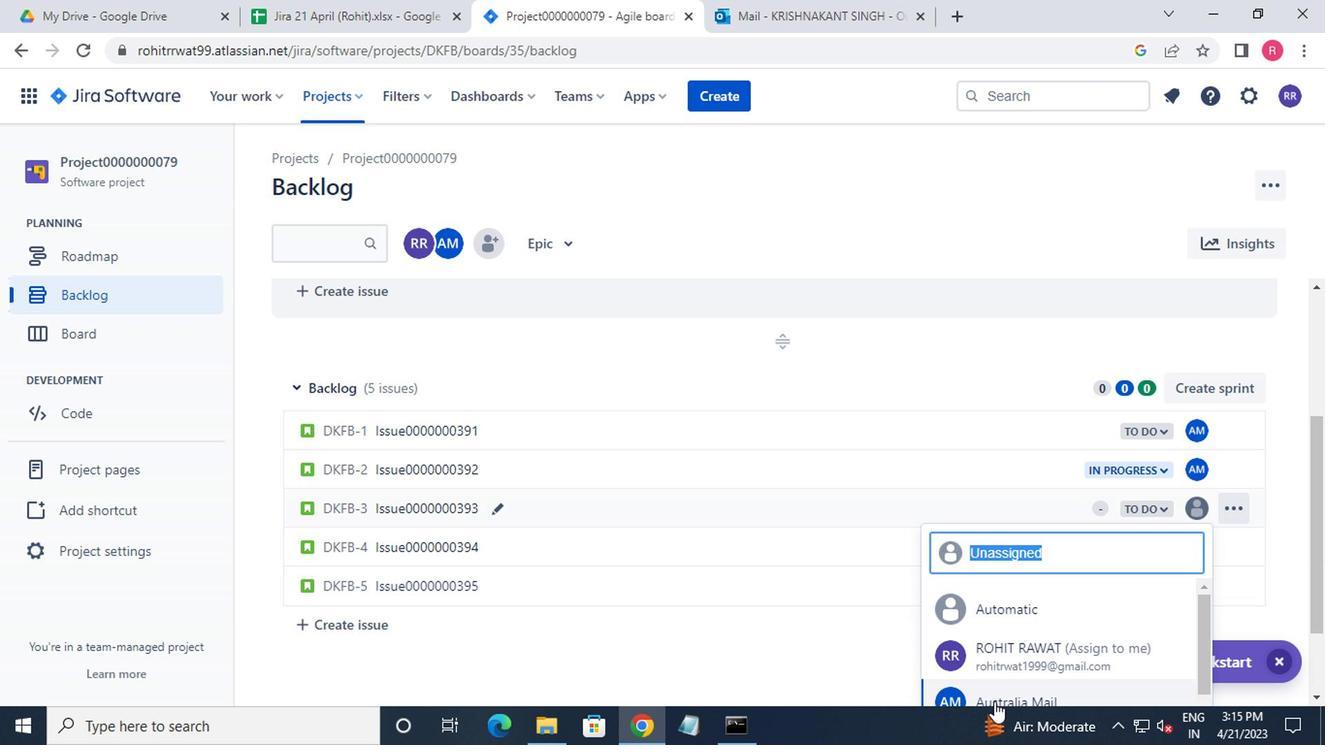 
Action: Mouse moved to (1318, 269)
Screenshot: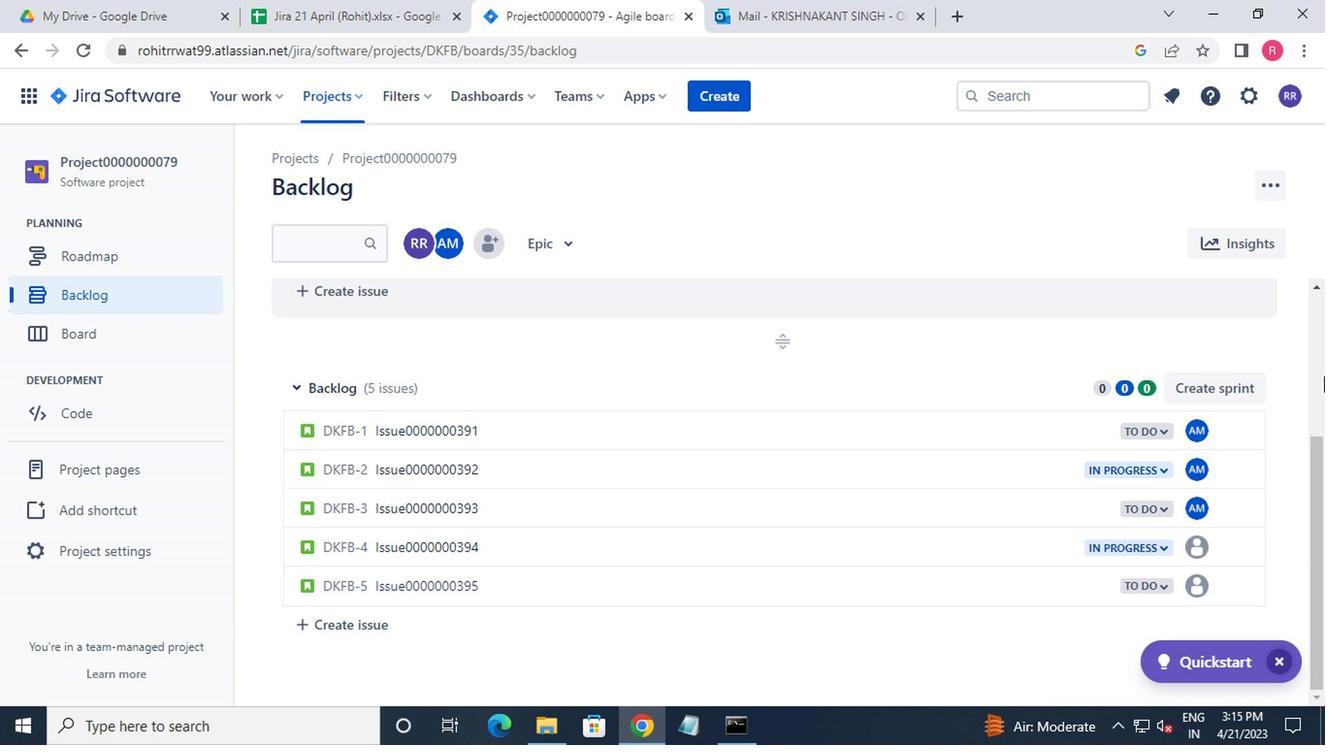 
